 Task: Search one way flight ticket for 1 adult, 1 child, 1 infant in seat in premium economy from Rochester: Rochester International Airport to Gillette: Gillette Campbell County Airport on 5-1-2023. Choice of flights is Sun country airlines. Number of bags: 2 carry on bags and 4 checked bags. Price is upto 105000. Outbound departure time preference is 22:15.
Action: Mouse moved to (246, 341)
Screenshot: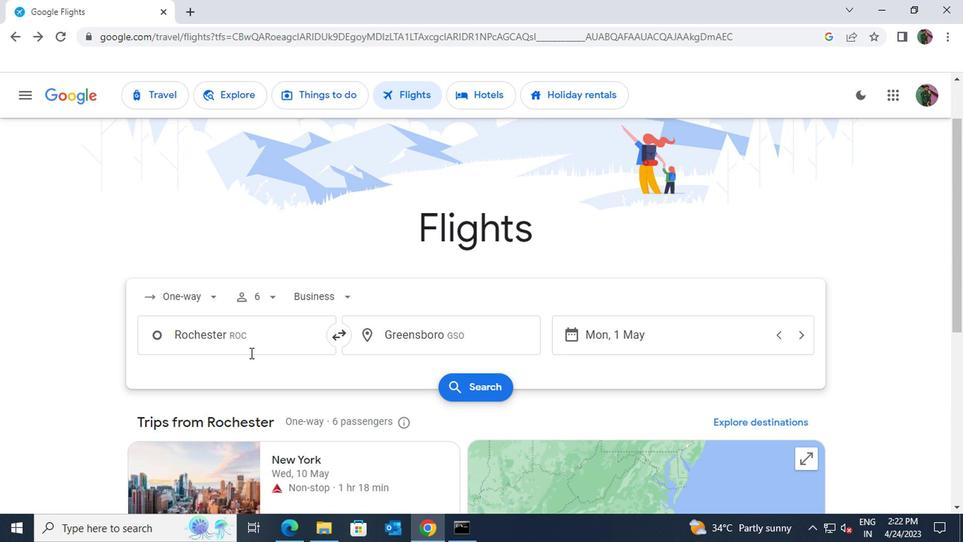 
Action: Mouse pressed left at (246, 341)
Screenshot: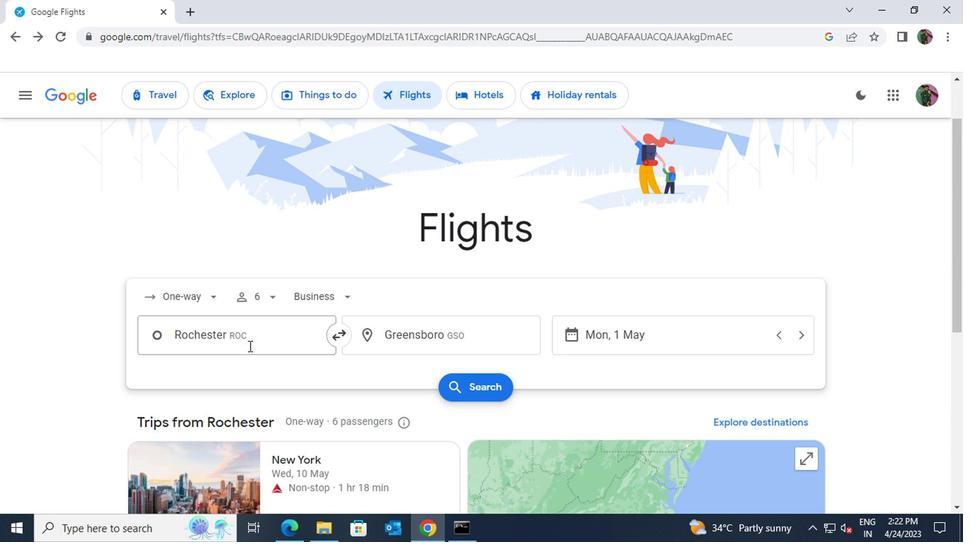 
Action: Key pressed rochester
Screenshot: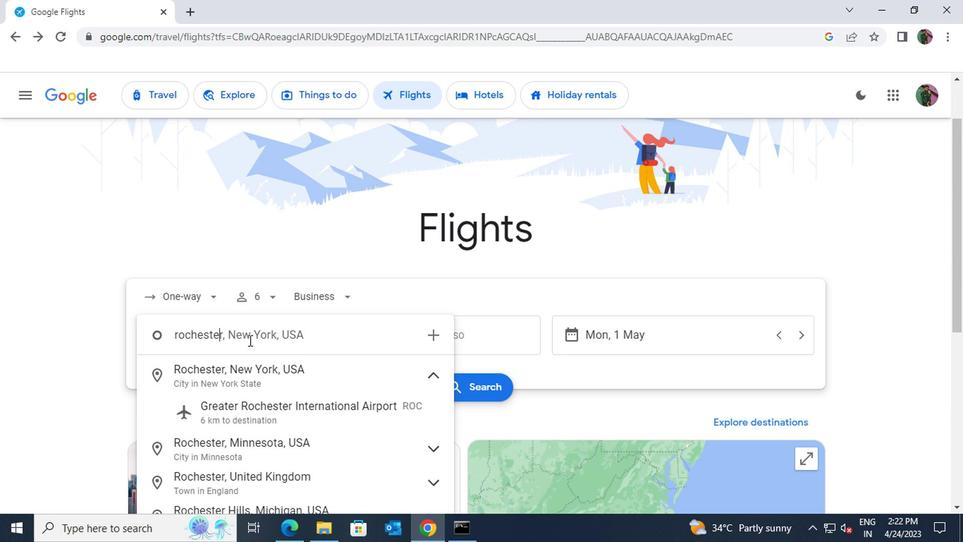 
Action: Mouse moved to (285, 411)
Screenshot: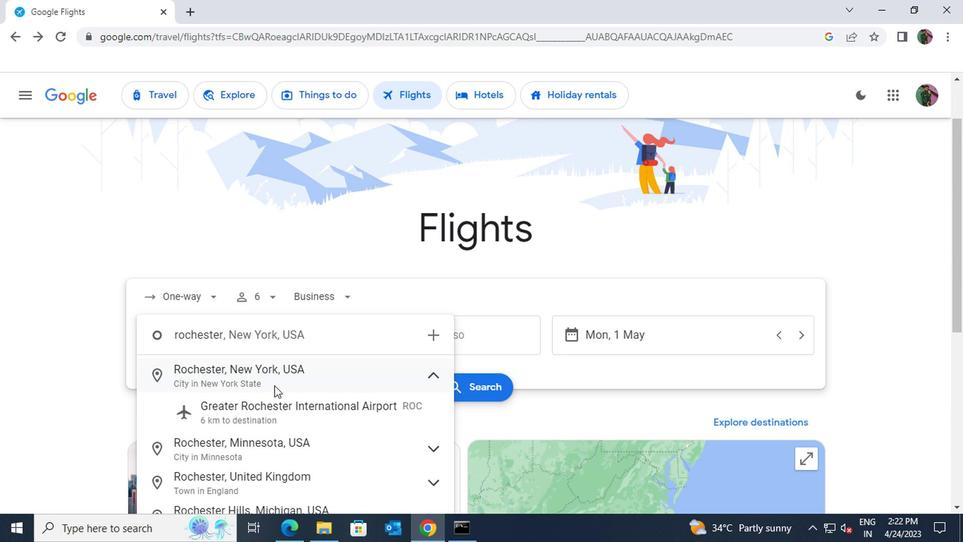 
Action: Mouse pressed left at (285, 411)
Screenshot: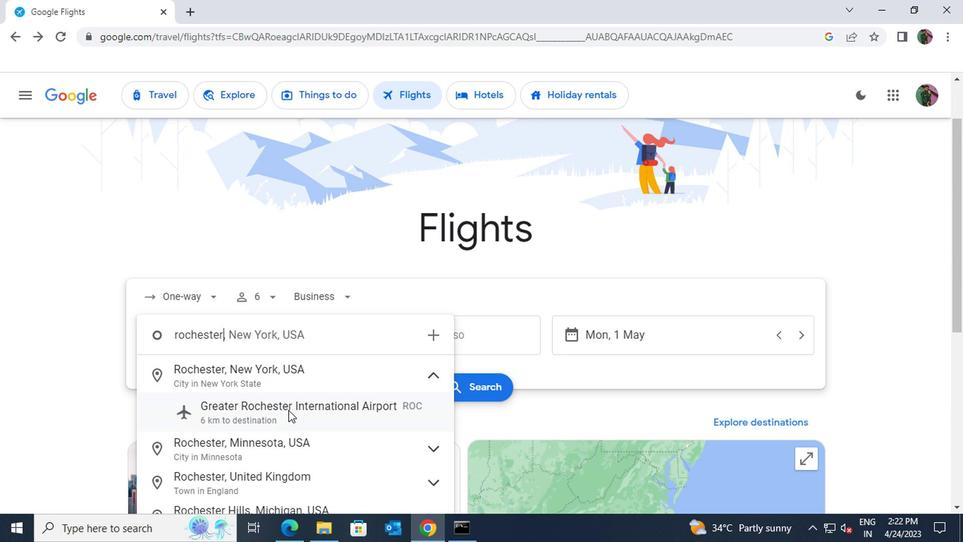 
Action: Mouse moved to (434, 337)
Screenshot: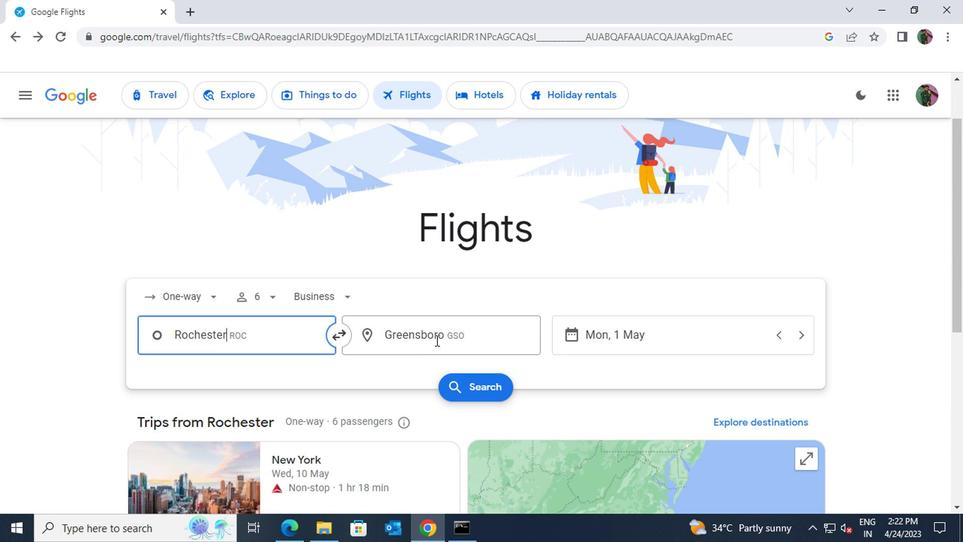 
Action: Mouse pressed left at (434, 337)
Screenshot: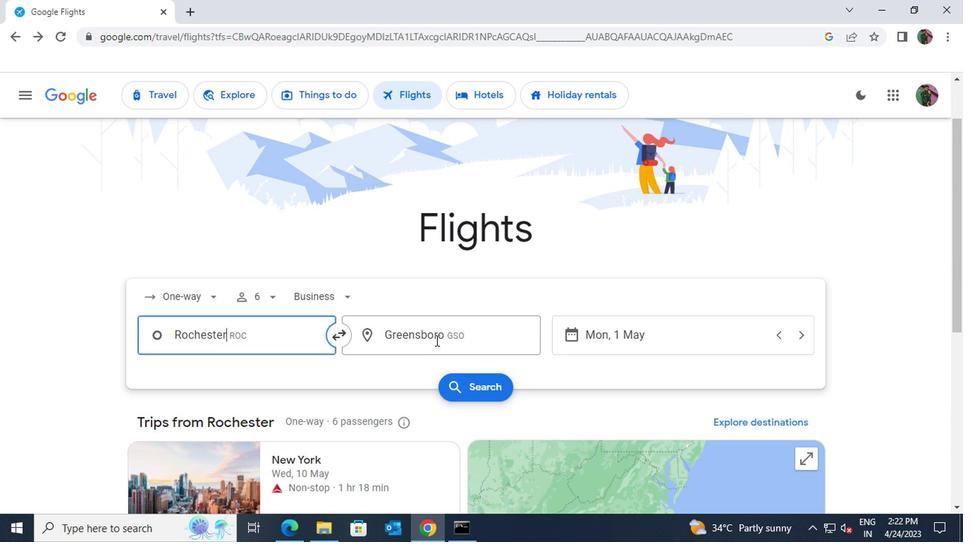 
Action: Mouse moved to (435, 335)
Screenshot: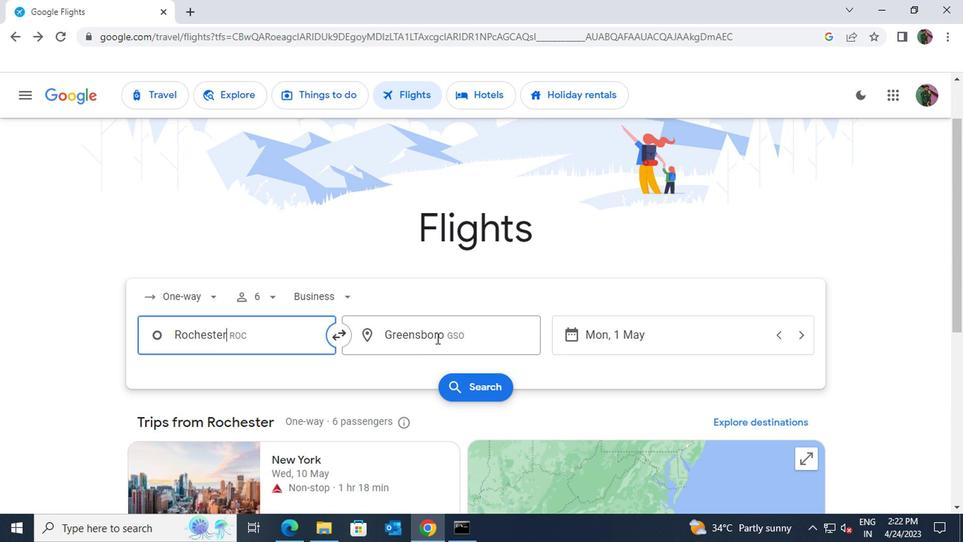 
Action: Key pressed gillette
Screenshot: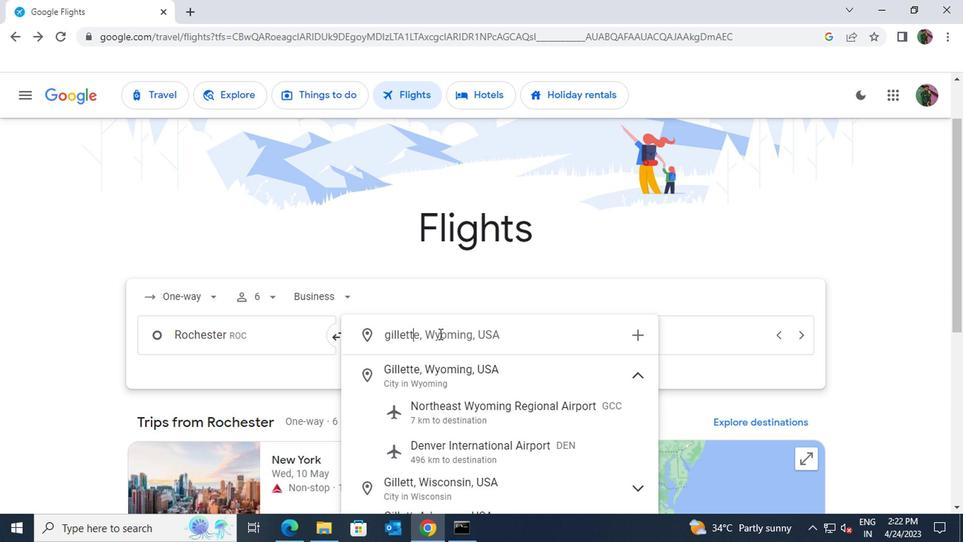 
Action: Mouse moved to (497, 409)
Screenshot: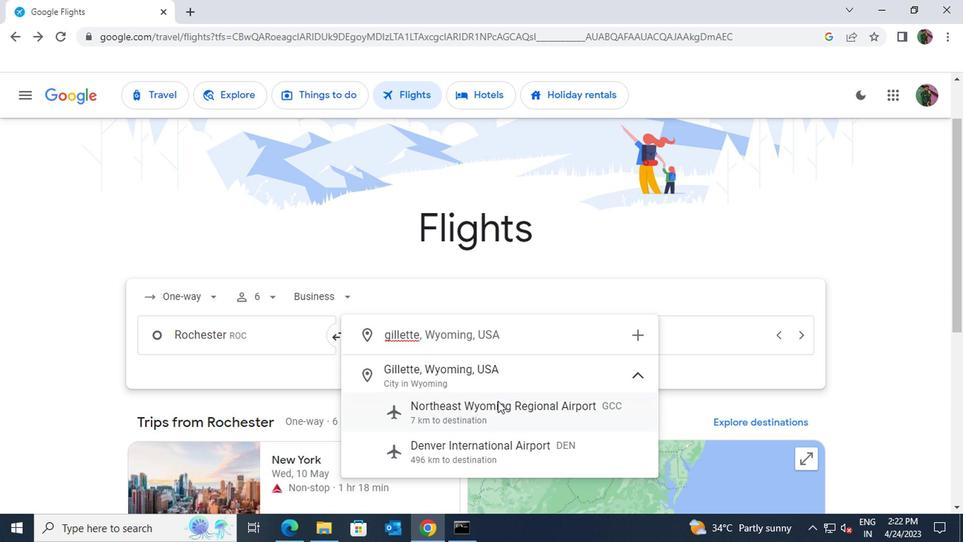 
Action: Mouse pressed left at (497, 409)
Screenshot: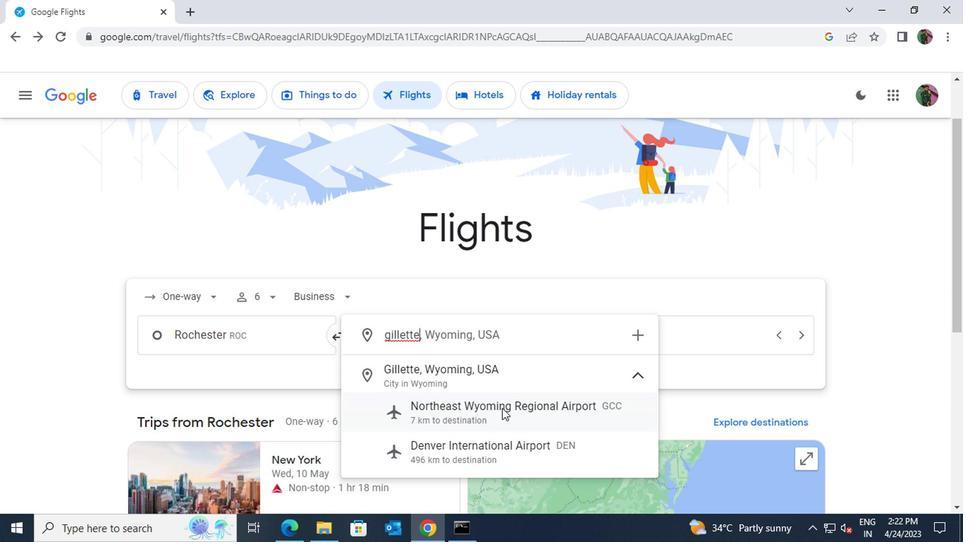 
Action: Mouse moved to (270, 299)
Screenshot: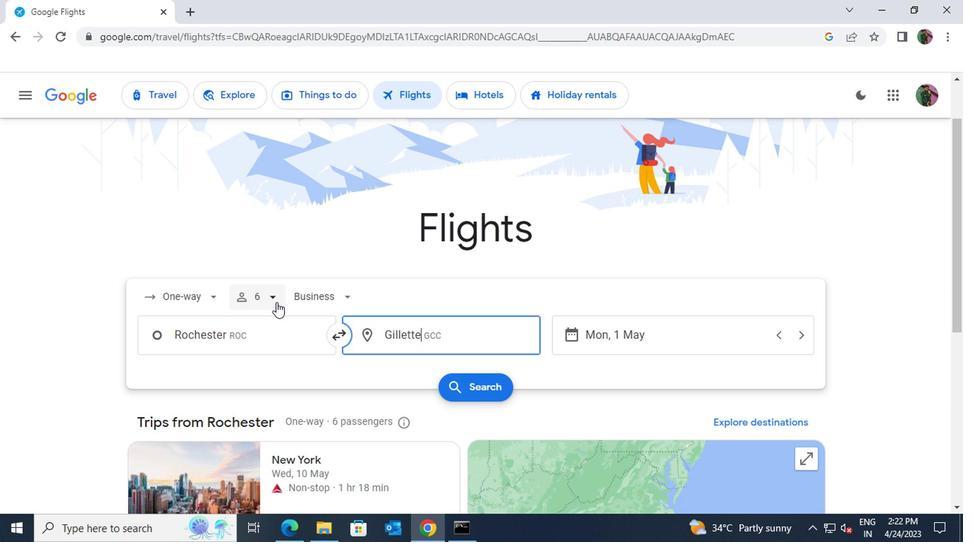 
Action: Mouse pressed left at (270, 299)
Screenshot: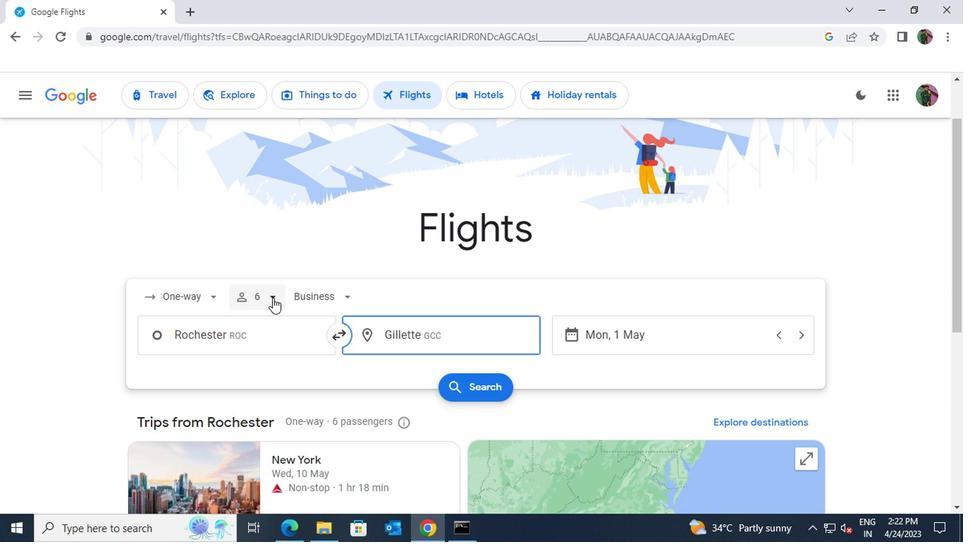 
Action: Mouse moved to (326, 333)
Screenshot: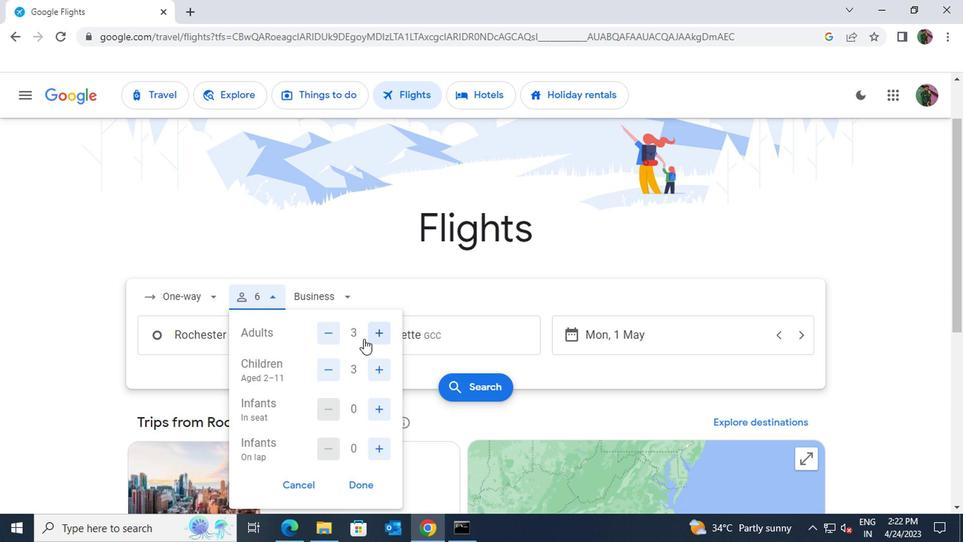 
Action: Mouse pressed left at (326, 333)
Screenshot: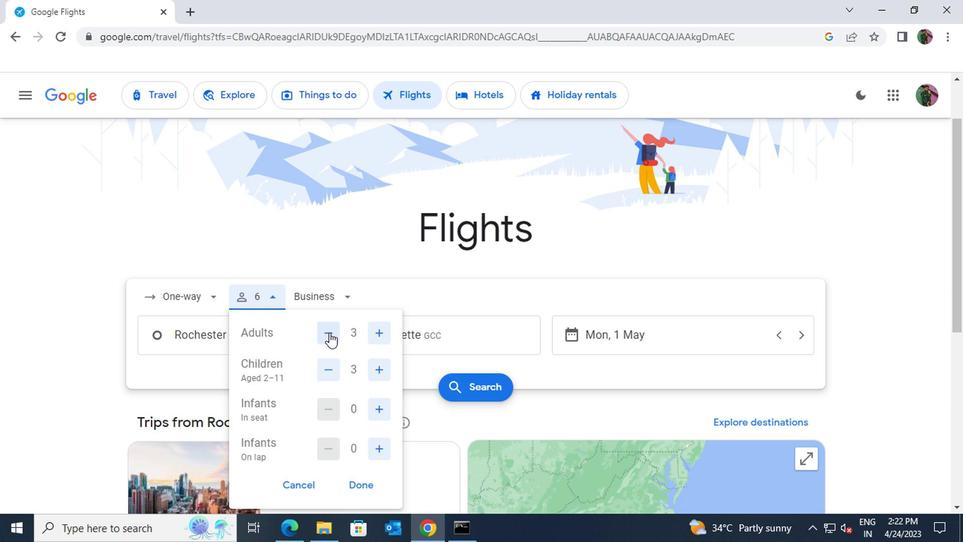 
Action: Mouse pressed left at (326, 333)
Screenshot: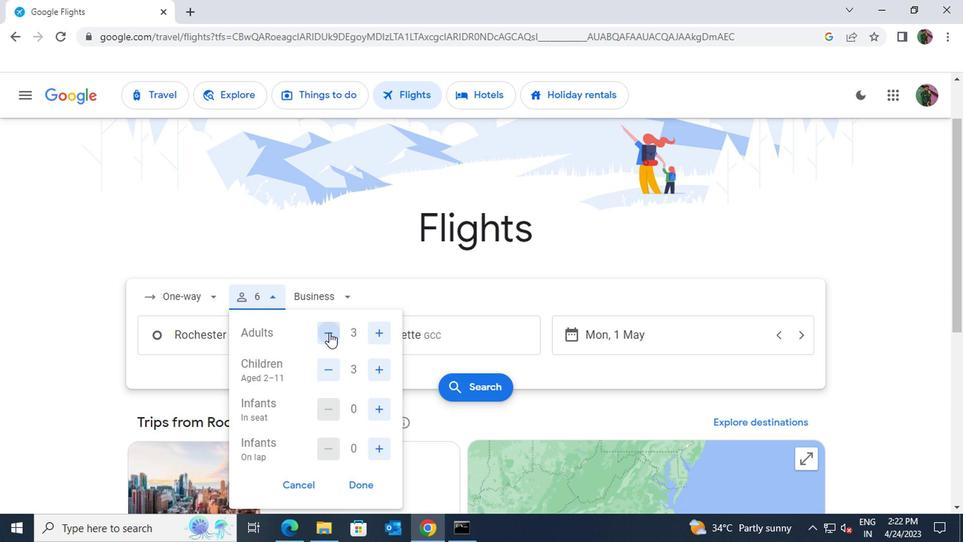 
Action: Mouse moved to (331, 372)
Screenshot: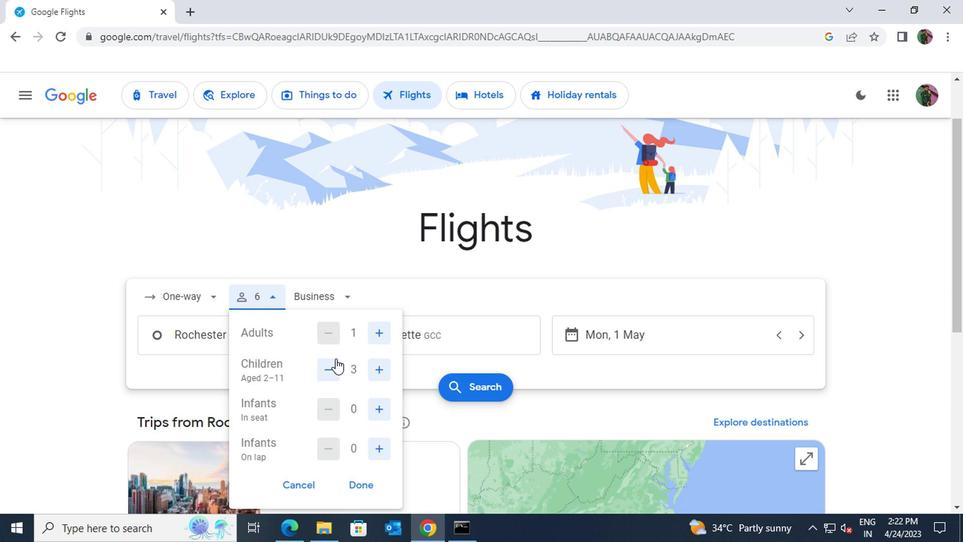 
Action: Mouse pressed left at (331, 372)
Screenshot: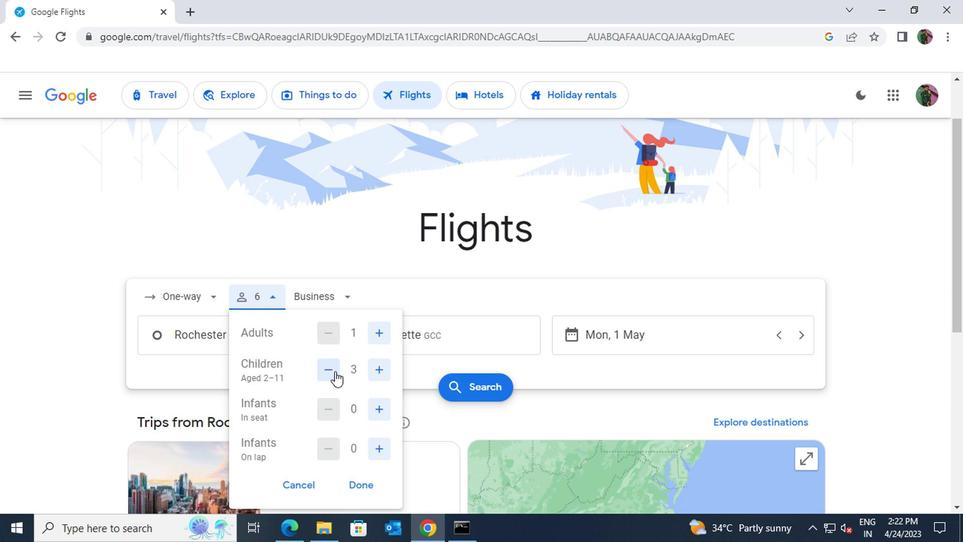 
Action: Mouse pressed left at (331, 372)
Screenshot: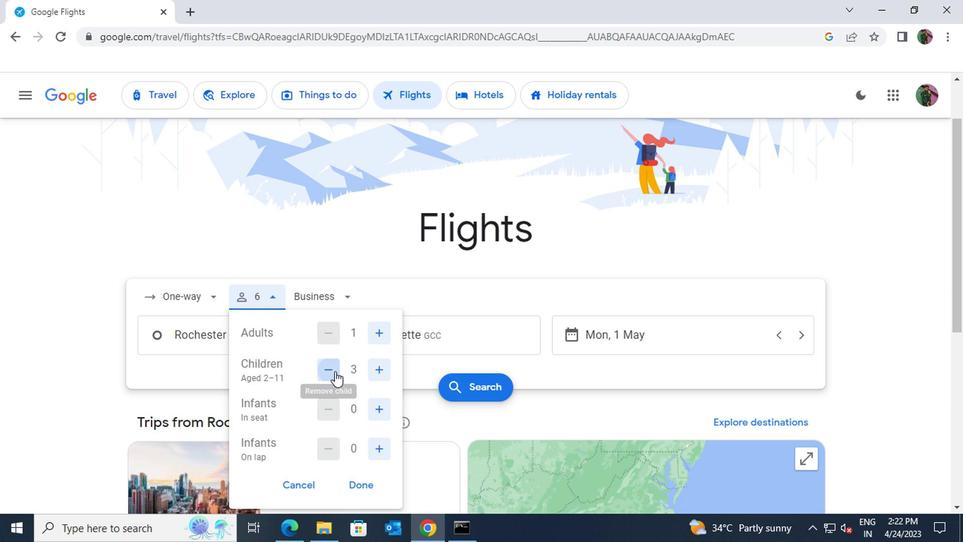 
Action: Mouse moved to (375, 413)
Screenshot: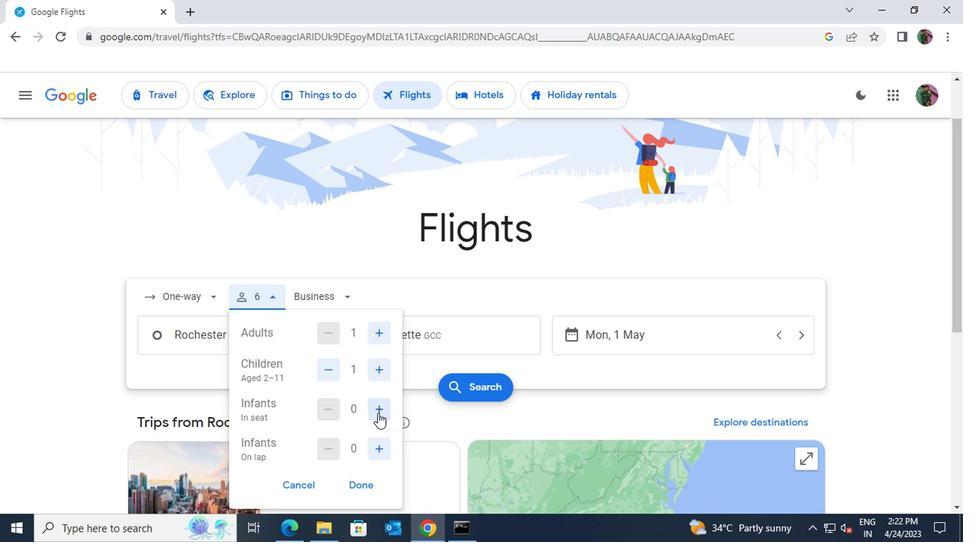 
Action: Mouse pressed left at (375, 413)
Screenshot: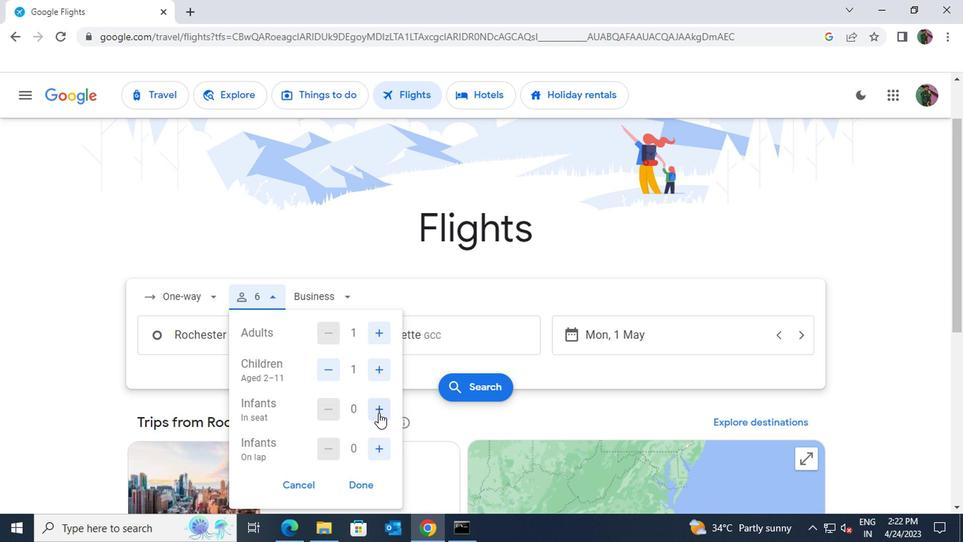 
Action: Mouse moved to (364, 481)
Screenshot: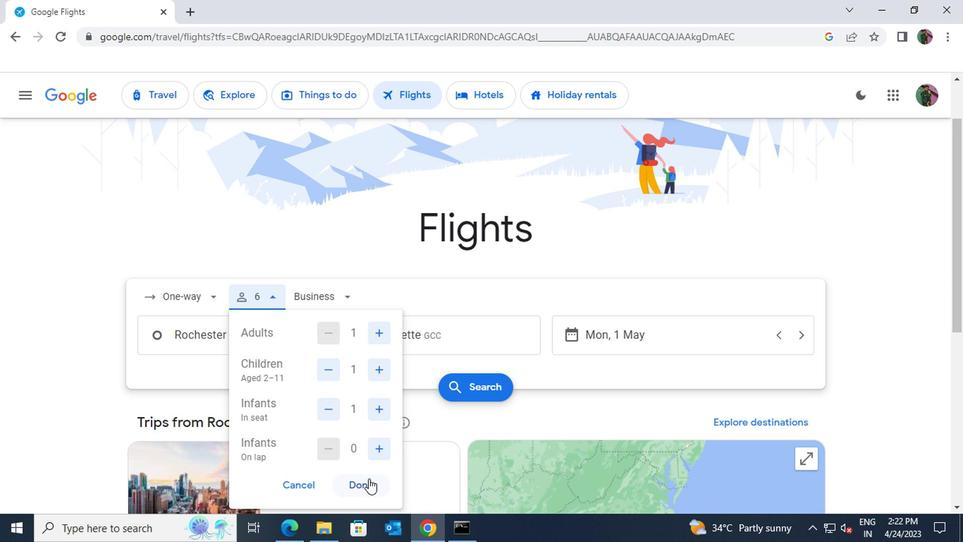 
Action: Mouse pressed left at (364, 481)
Screenshot: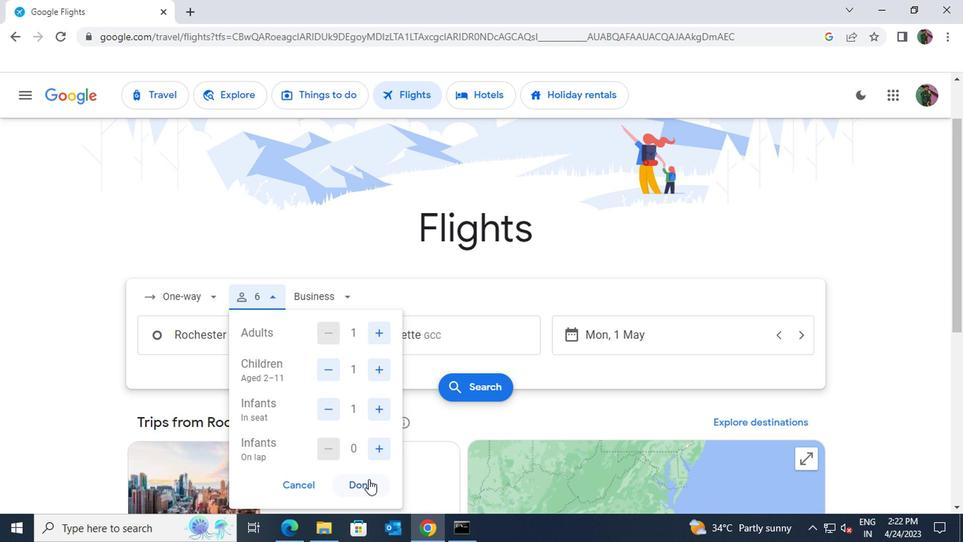 
Action: Mouse moved to (210, 301)
Screenshot: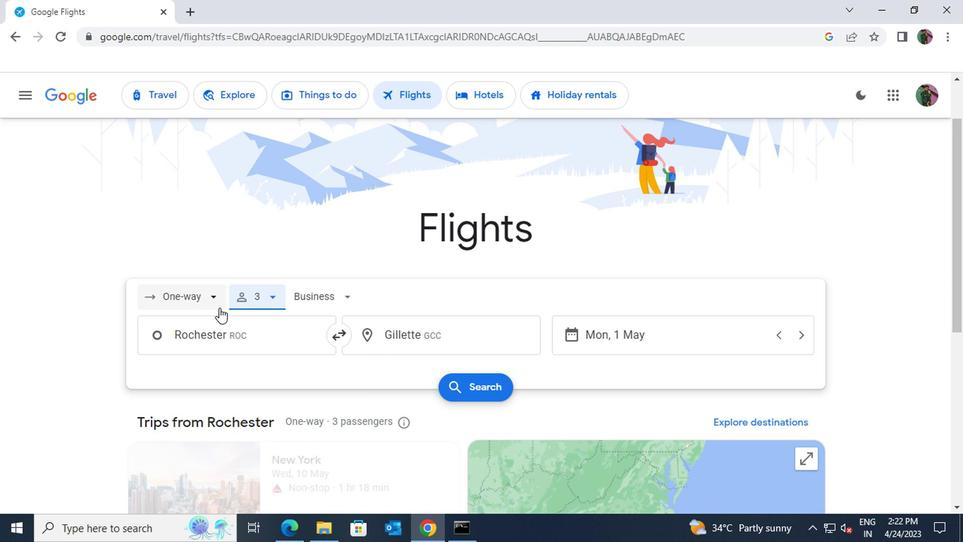 
Action: Mouse pressed left at (210, 301)
Screenshot: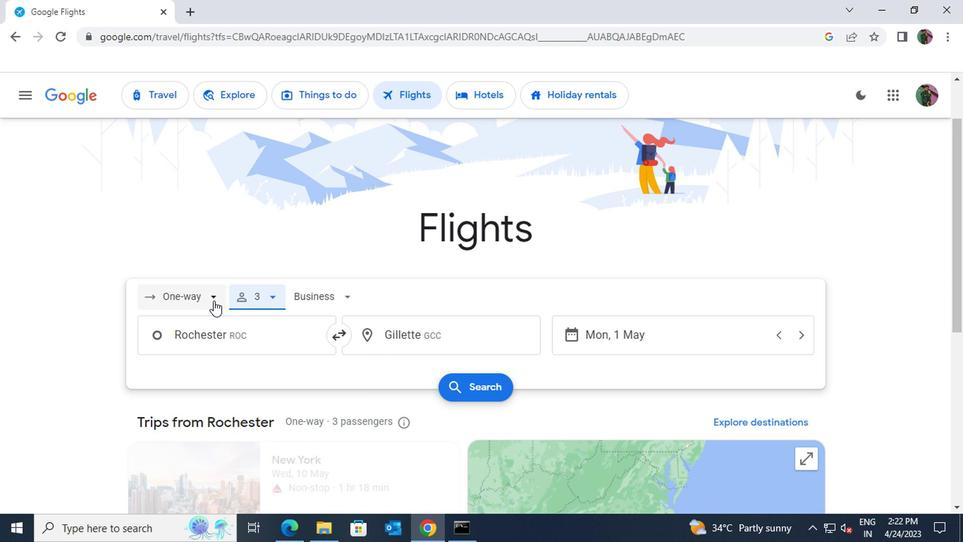 
Action: Mouse moved to (202, 371)
Screenshot: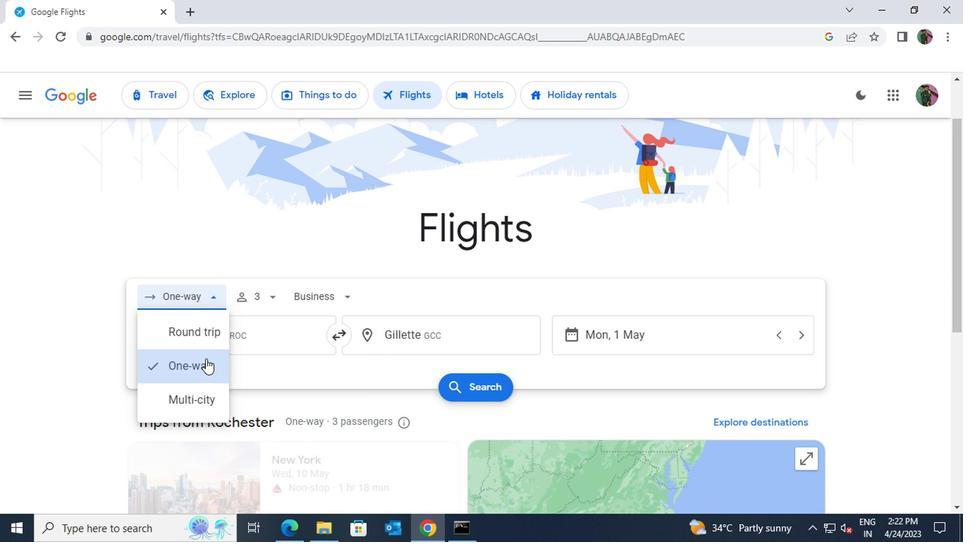
Action: Mouse pressed left at (202, 371)
Screenshot: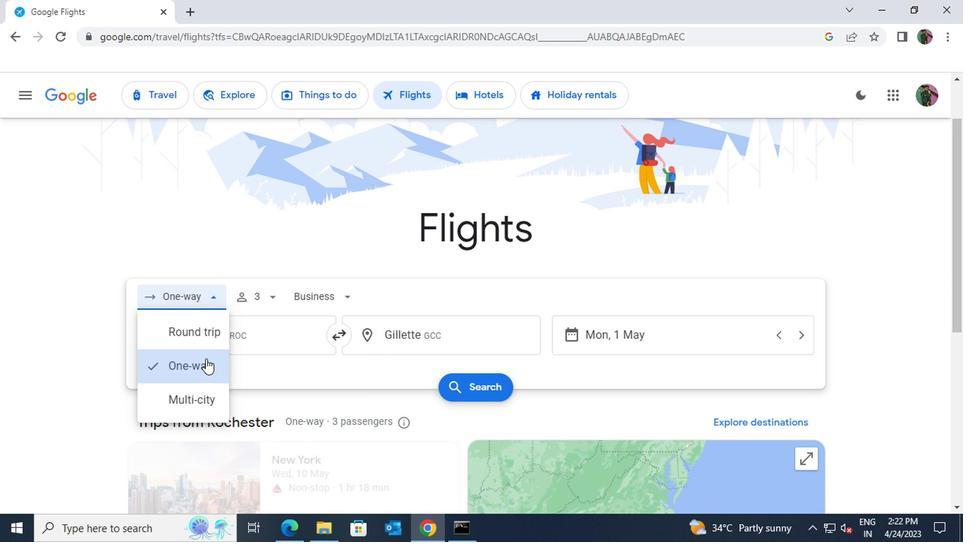 
Action: Mouse moved to (342, 297)
Screenshot: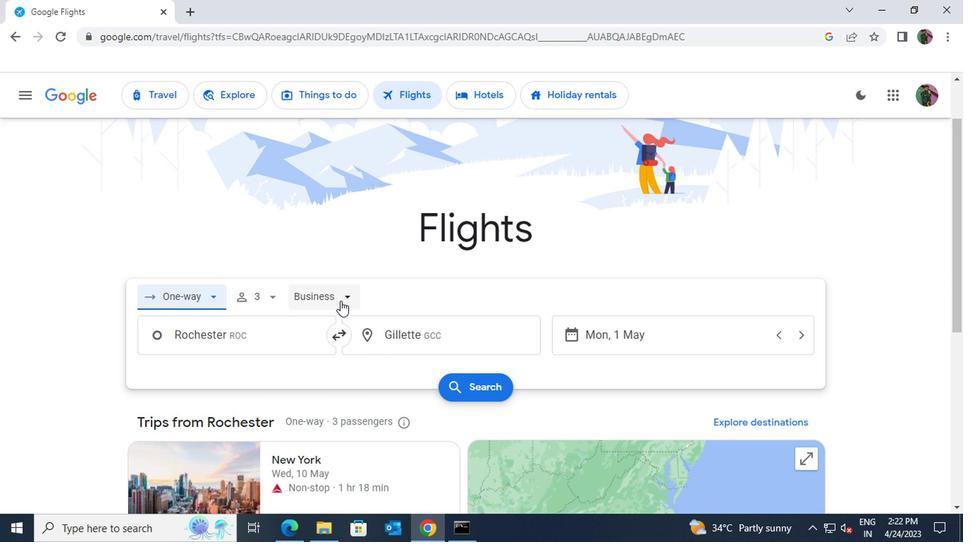 
Action: Mouse pressed left at (342, 297)
Screenshot: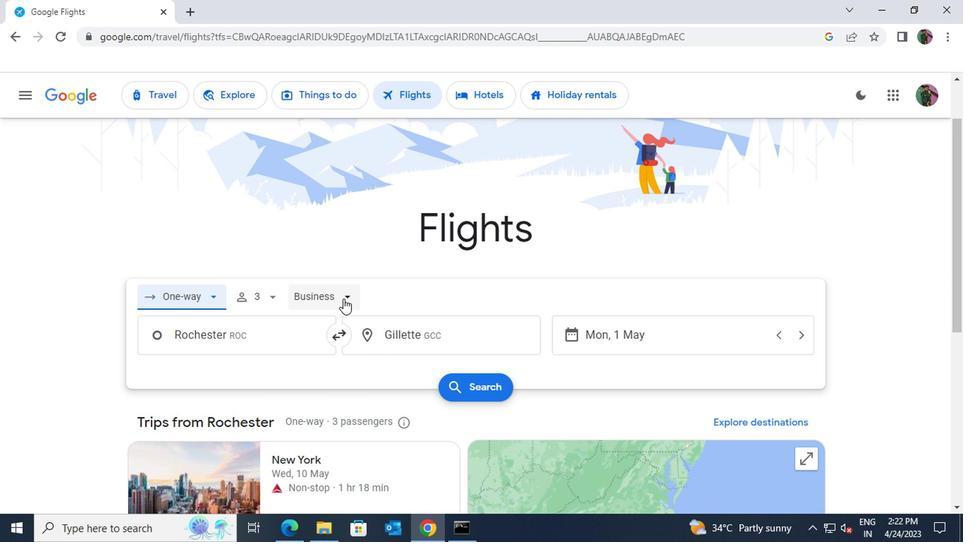 
Action: Mouse moved to (344, 363)
Screenshot: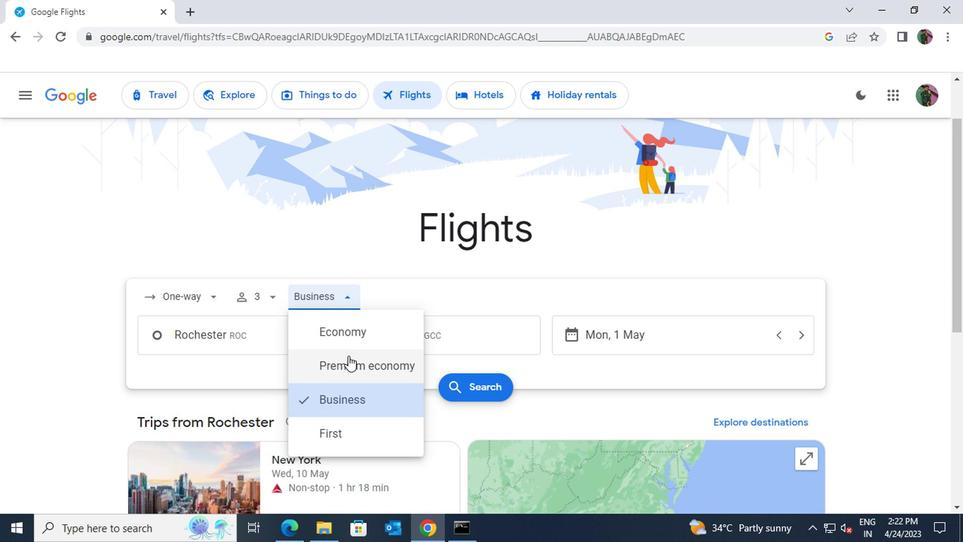 
Action: Mouse pressed left at (344, 363)
Screenshot: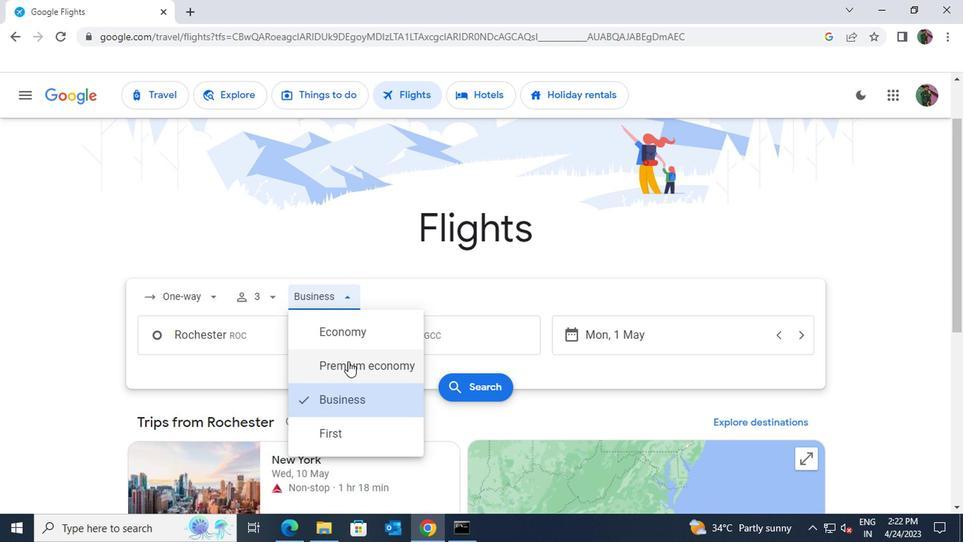 
Action: Mouse moved to (559, 336)
Screenshot: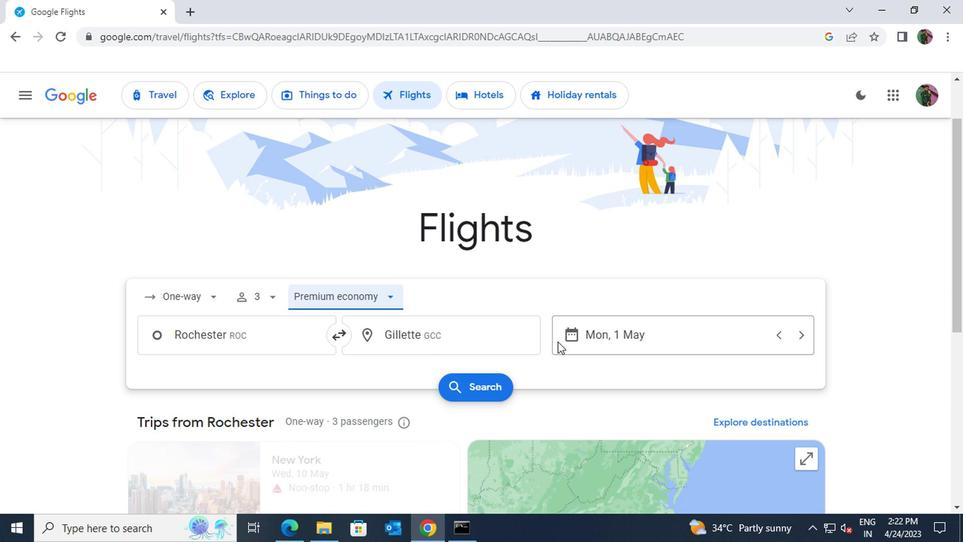 
Action: Mouse pressed left at (559, 336)
Screenshot: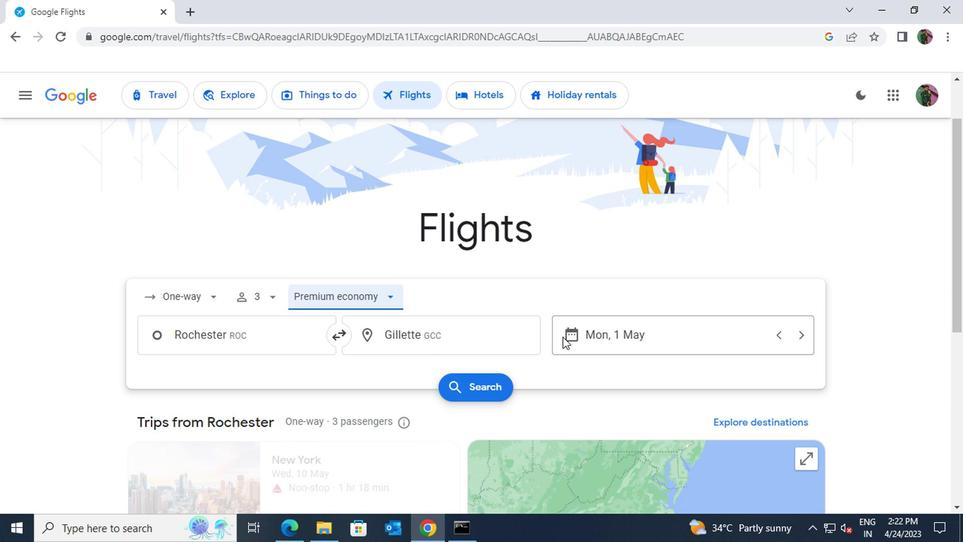 
Action: Mouse moved to (608, 252)
Screenshot: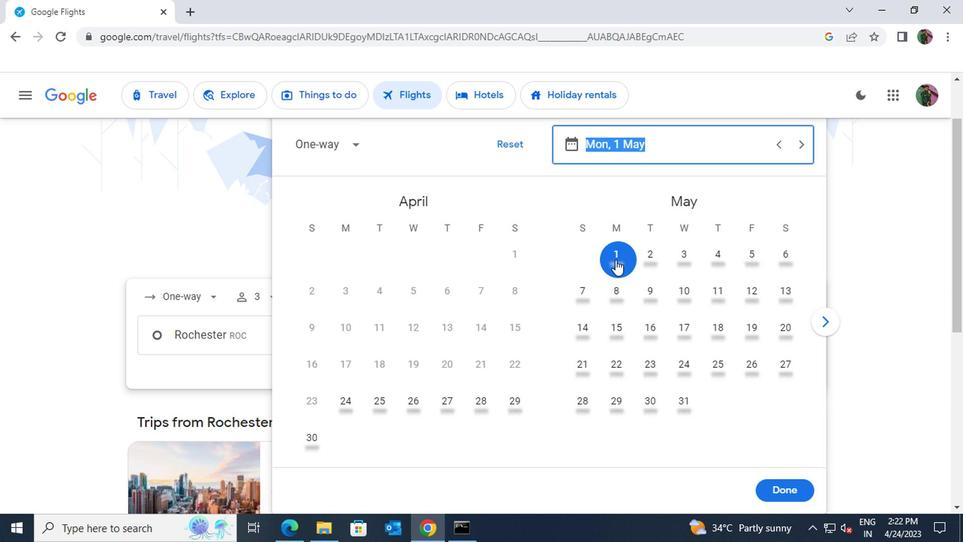 
Action: Mouse pressed left at (608, 252)
Screenshot: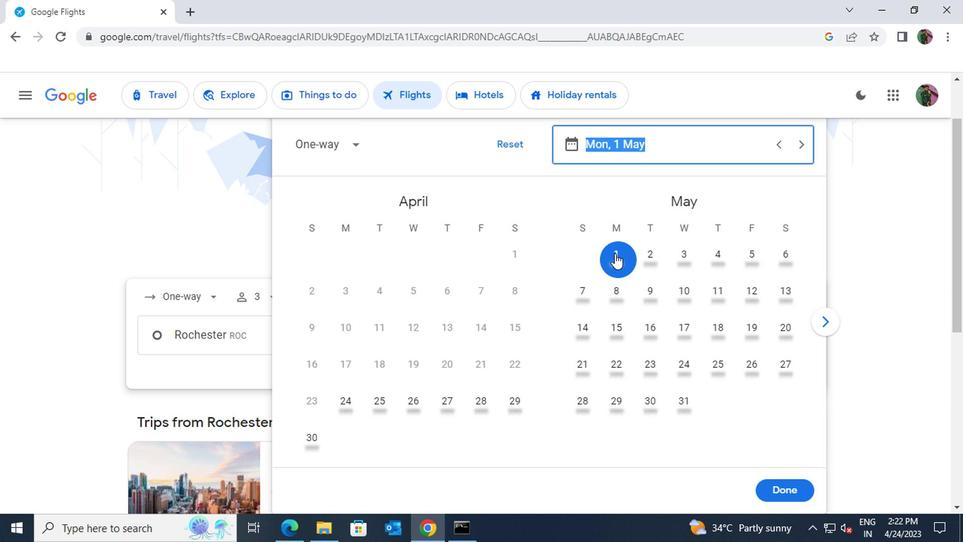 
Action: Mouse moved to (770, 490)
Screenshot: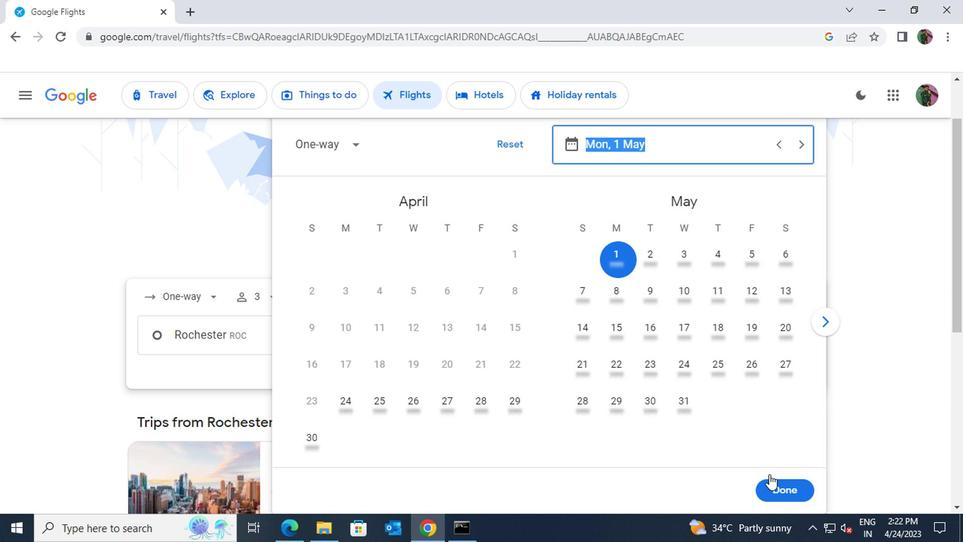 
Action: Mouse pressed left at (770, 490)
Screenshot: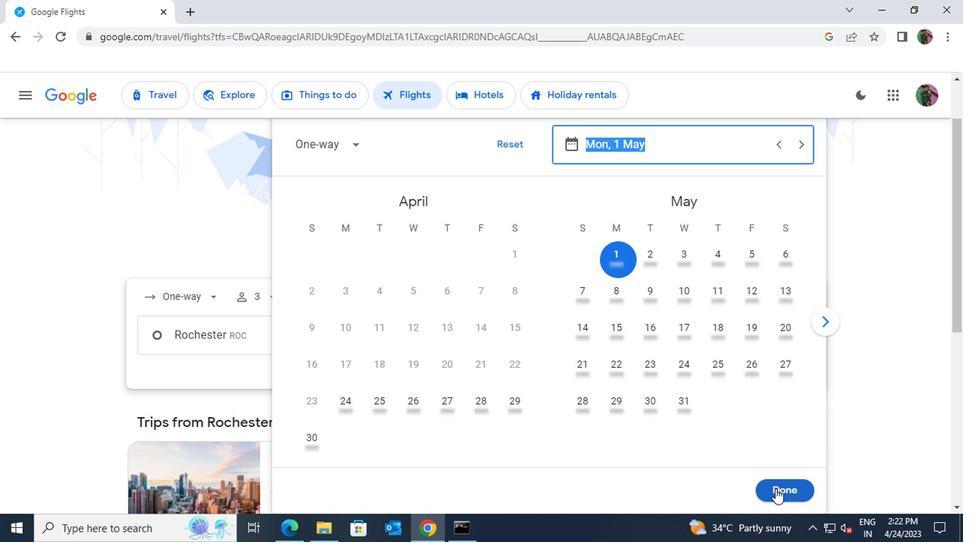 
Action: Mouse moved to (451, 392)
Screenshot: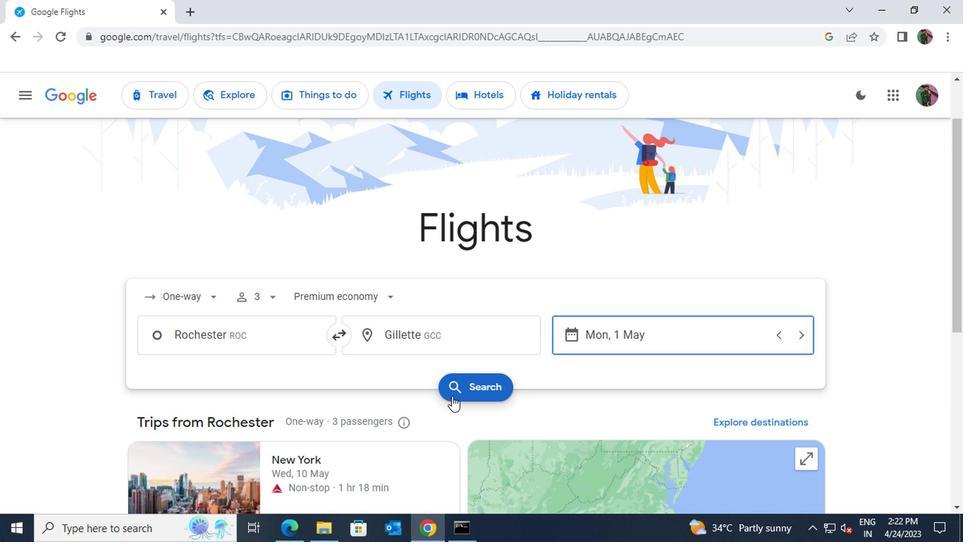 
Action: Mouse pressed left at (451, 392)
Screenshot: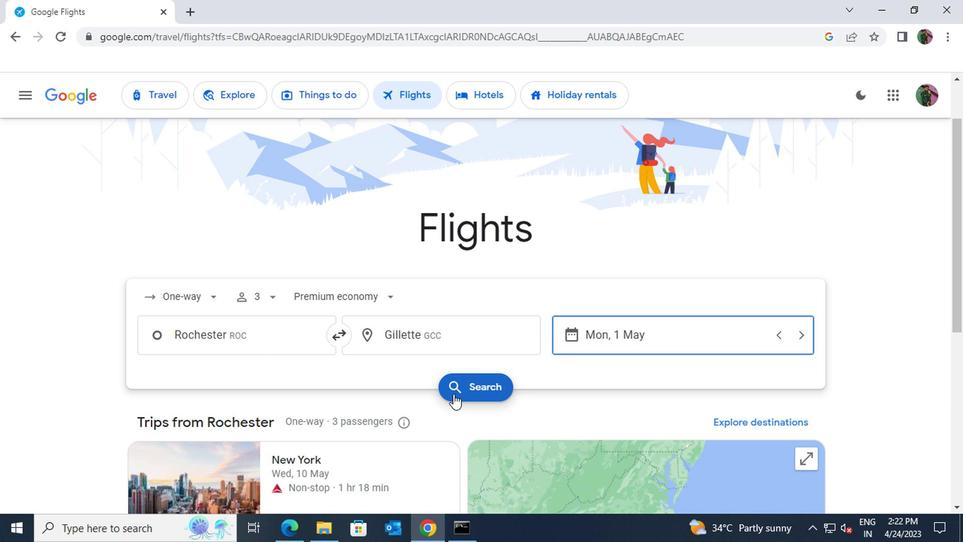 
Action: Mouse moved to (148, 223)
Screenshot: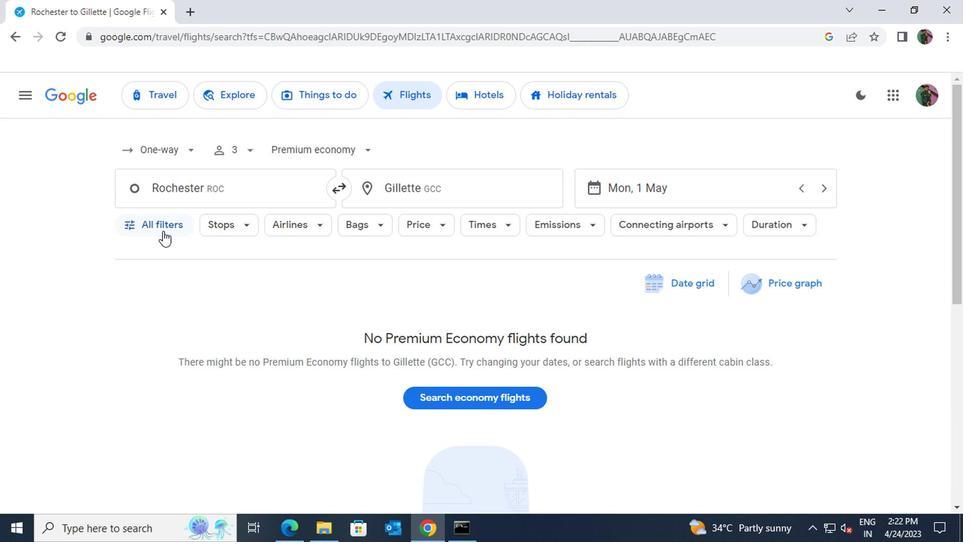 
Action: Mouse pressed left at (148, 223)
Screenshot: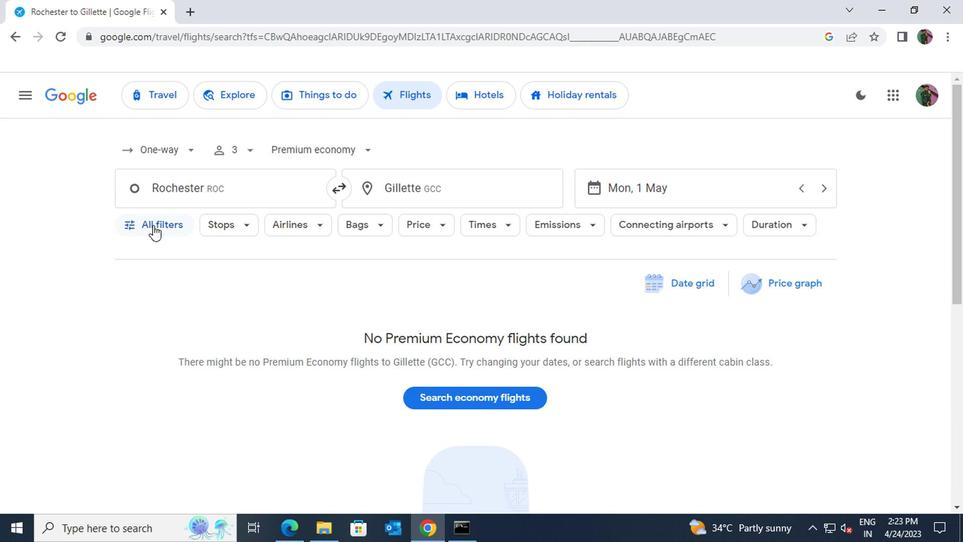 
Action: Mouse moved to (208, 375)
Screenshot: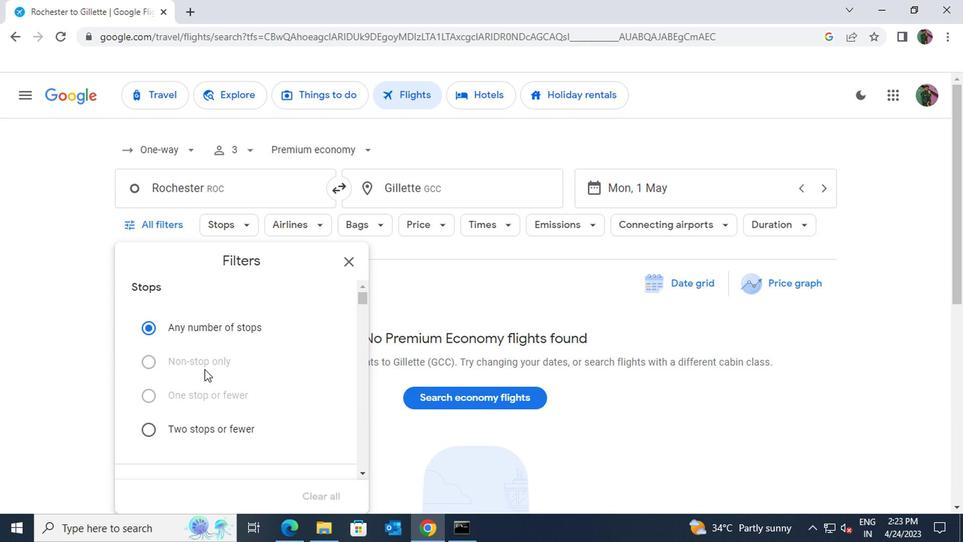 
Action: Mouse scrolled (208, 375) with delta (0, 0)
Screenshot: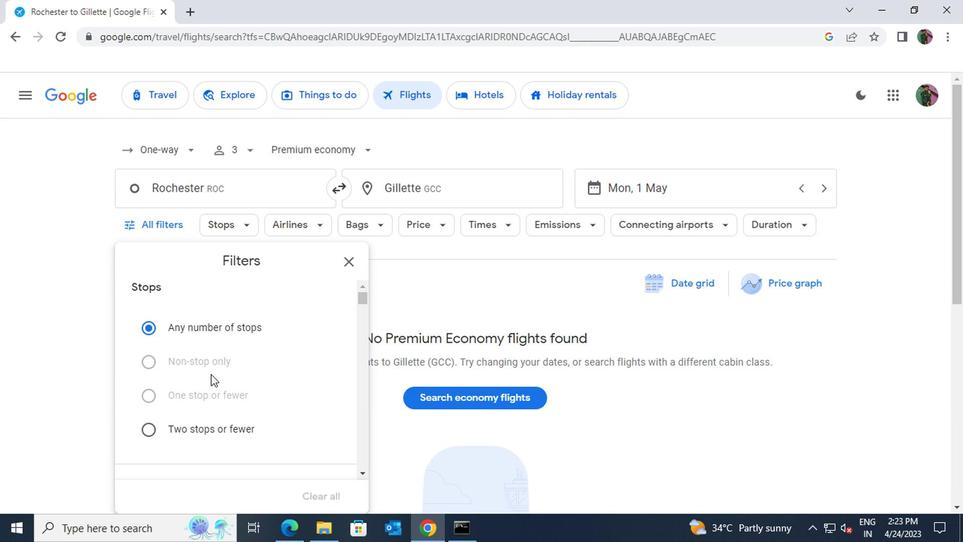 
Action: Mouse scrolled (208, 375) with delta (0, 0)
Screenshot: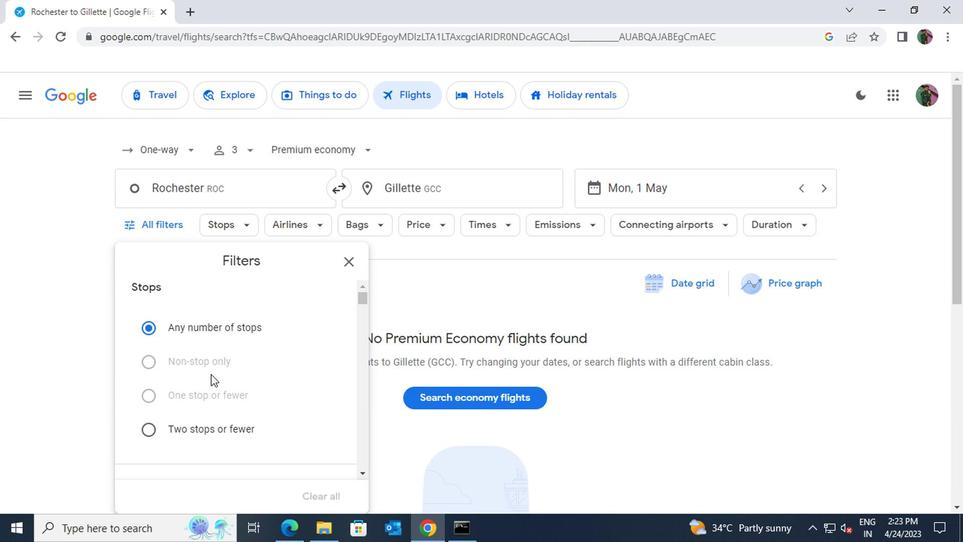 
Action: Mouse moved to (209, 375)
Screenshot: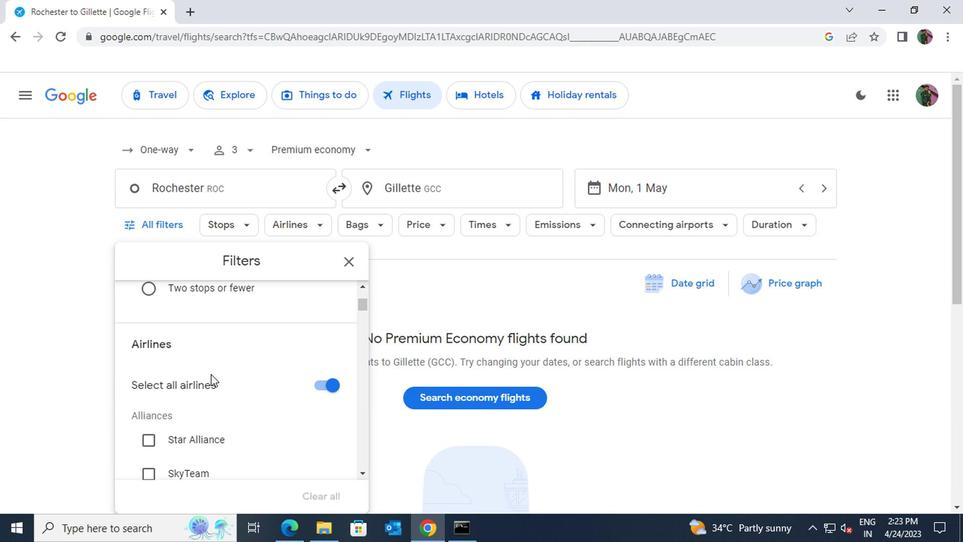 
Action: Mouse scrolled (209, 374) with delta (0, -1)
Screenshot: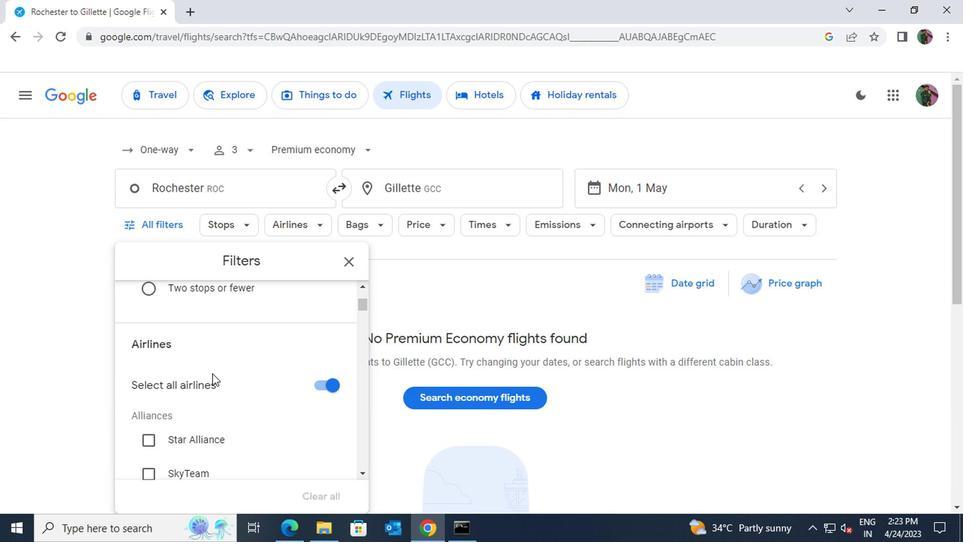 
Action: Mouse scrolled (209, 374) with delta (0, -1)
Screenshot: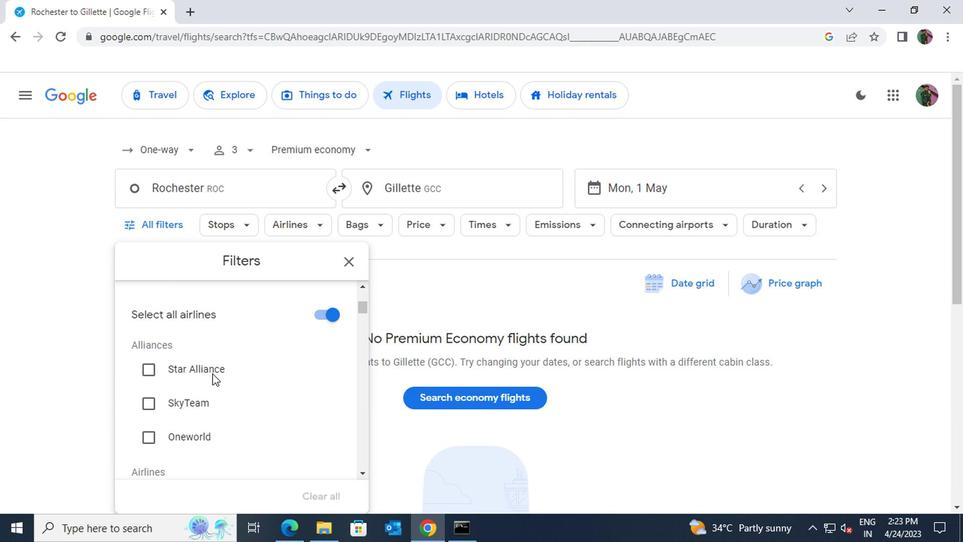 
Action: Mouse scrolled (209, 374) with delta (0, -1)
Screenshot: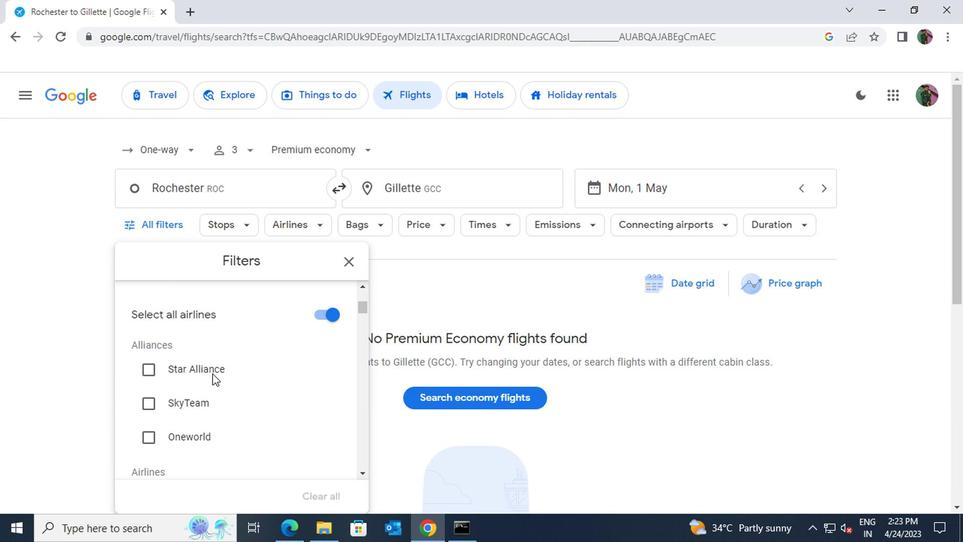 
Action: Mouse scrolled (209, 374) with delta (0, -1)
Screenshot: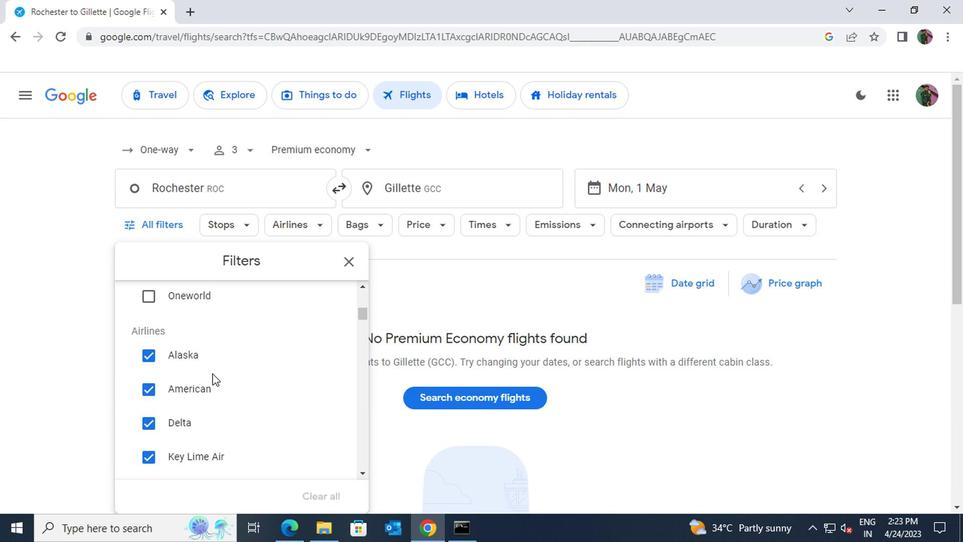 
Action: Mouse scrolled (209, 374) with delta (0, -1)
Screenshot: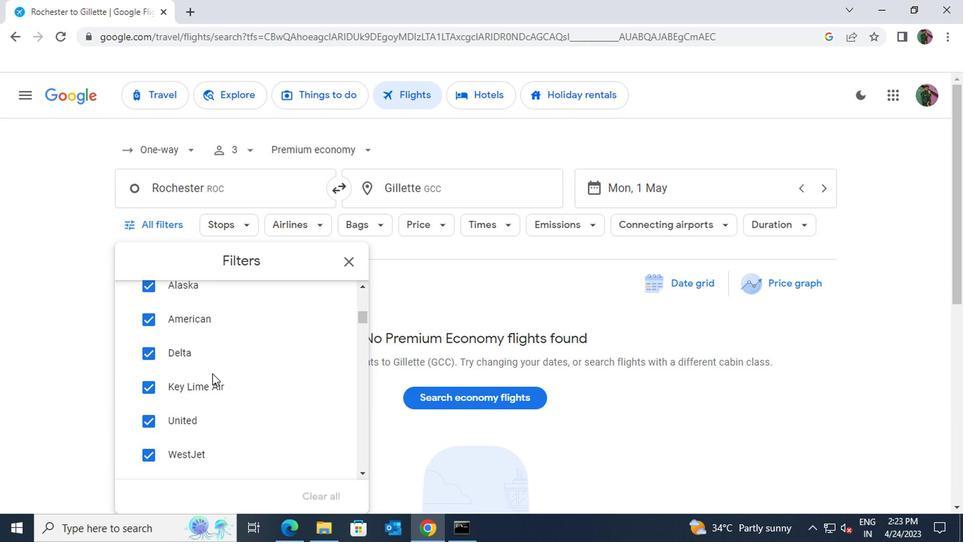 
Action: Mouse scrolled (209, 374) with delta (0, -1)
Screenshot: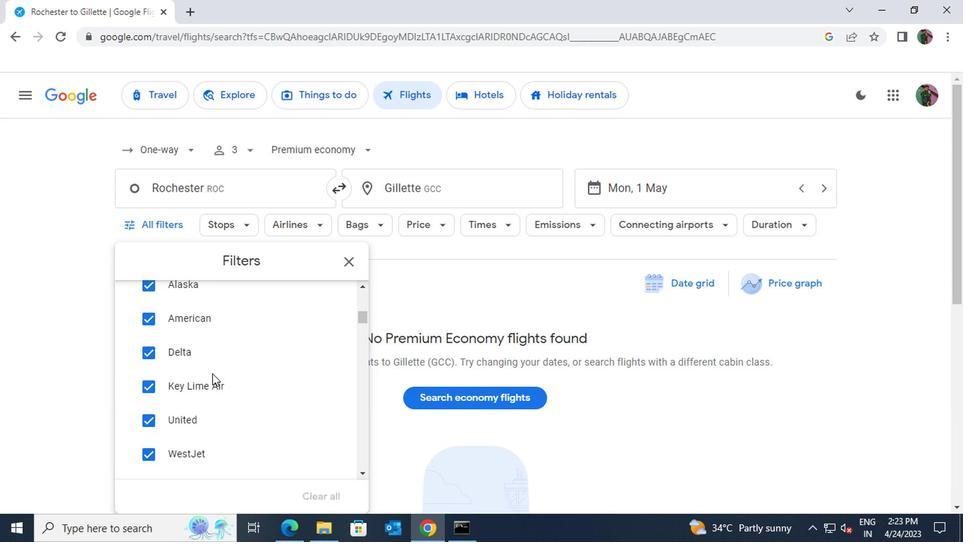 
Action: Mouse scrolled (209, 374) with delta (0, -1)
Screenshot: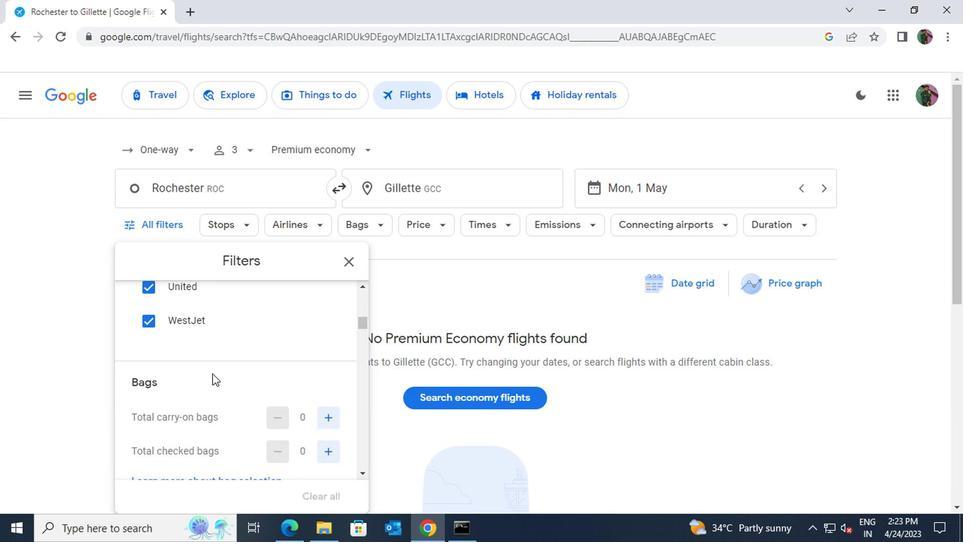 
Action: Mouse moved to (329, 345)
Screenshot: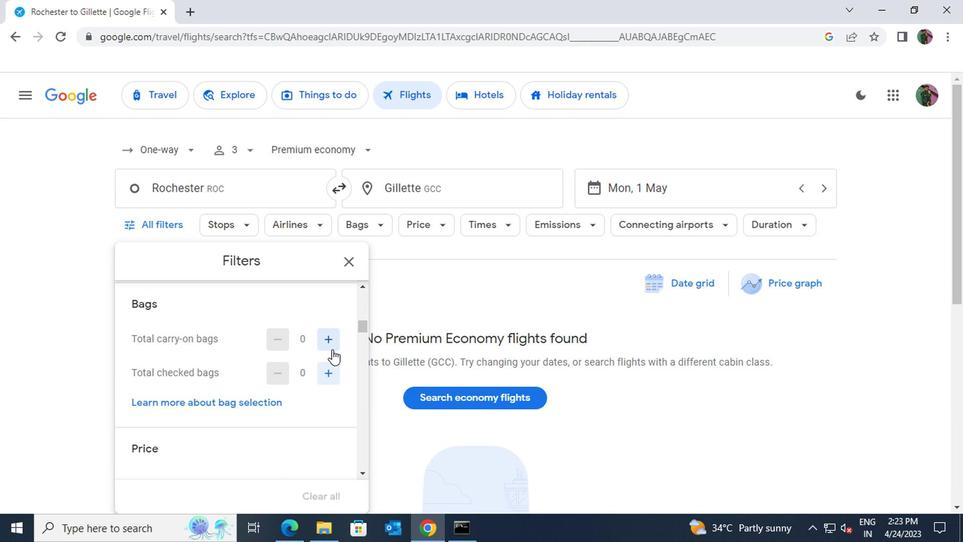 
Action: Mouse pressed left at (329, 345)
Screenshot: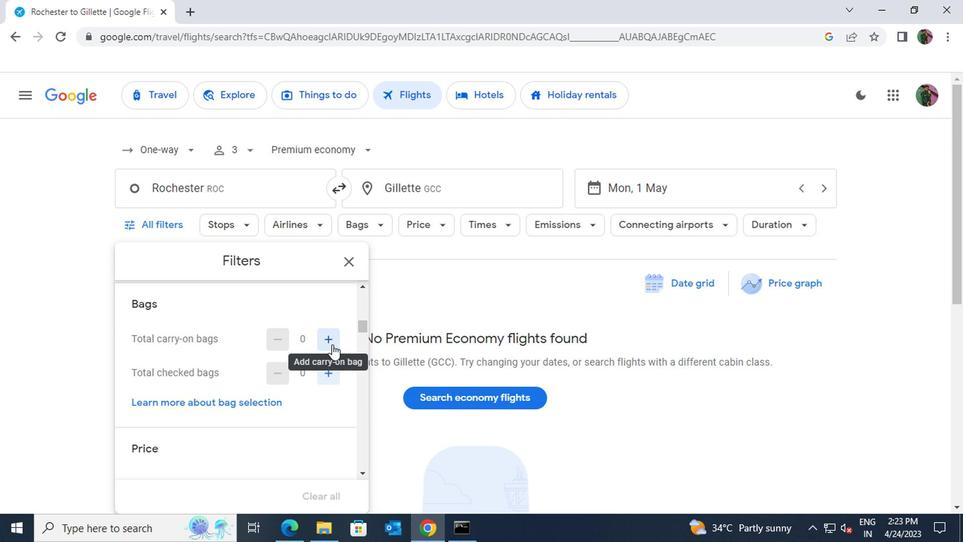 
Action: Mouse pressed left at (329, 345)
Screenshot: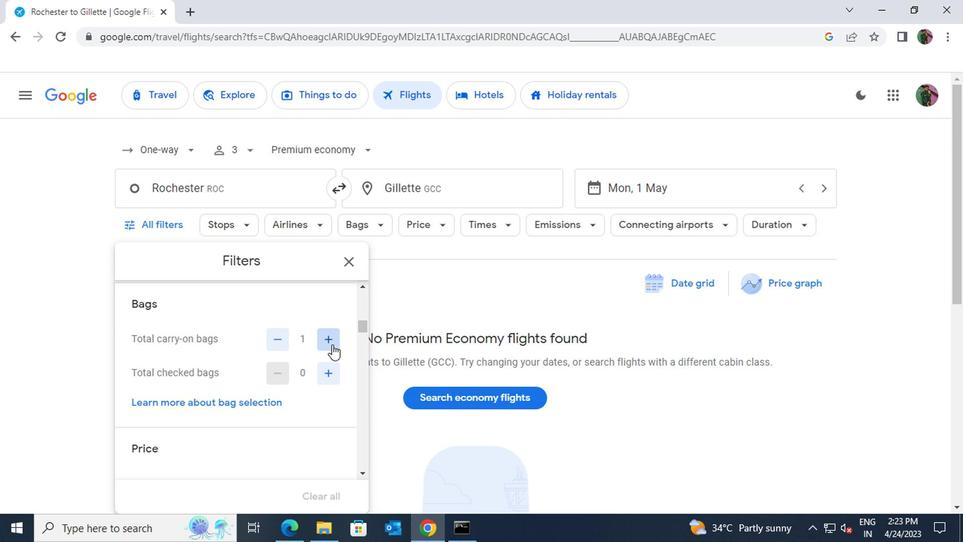 
Action: Mouse moved to (326, 371)
Screenshot: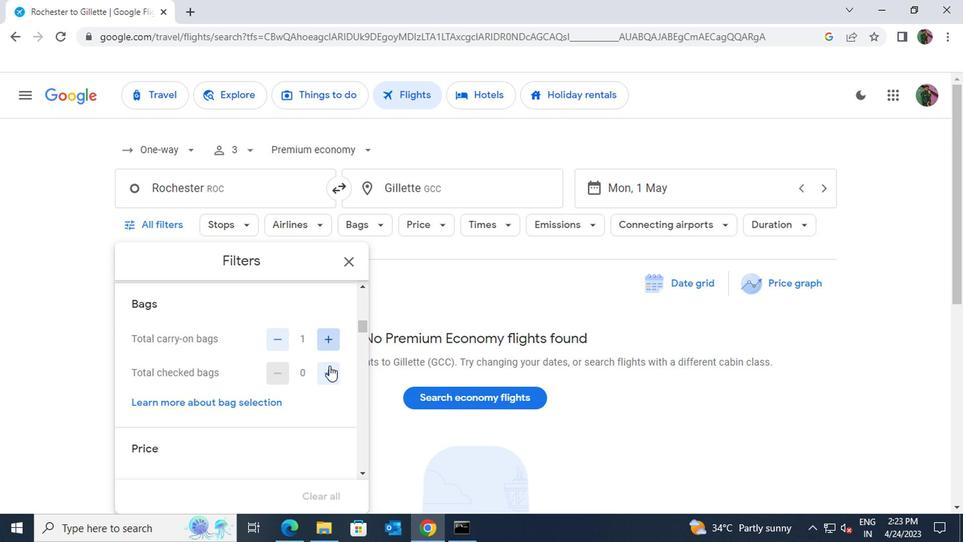 
Action: Mouse pressed left at (326, 371)
Screenshot: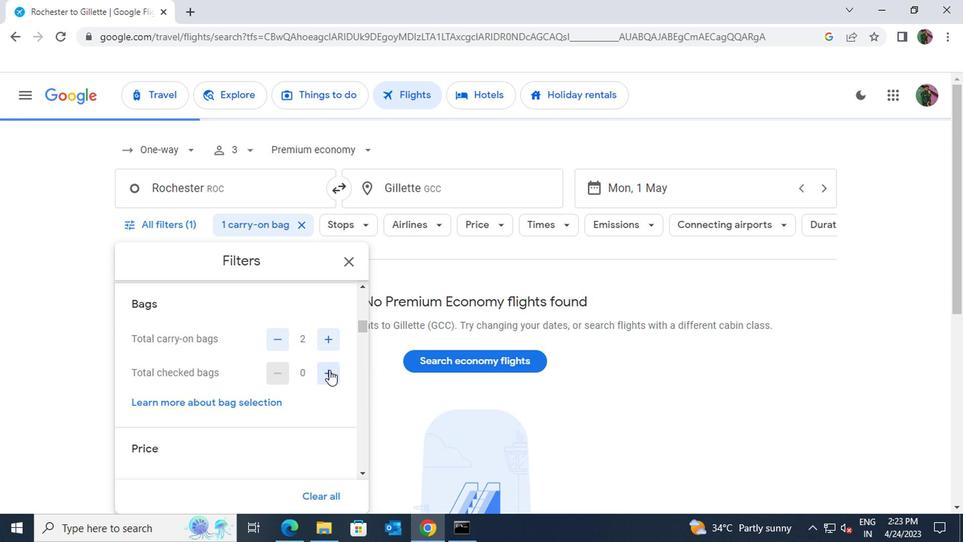 
Action: Mouse pressed left at (326, 371)
Screenshot: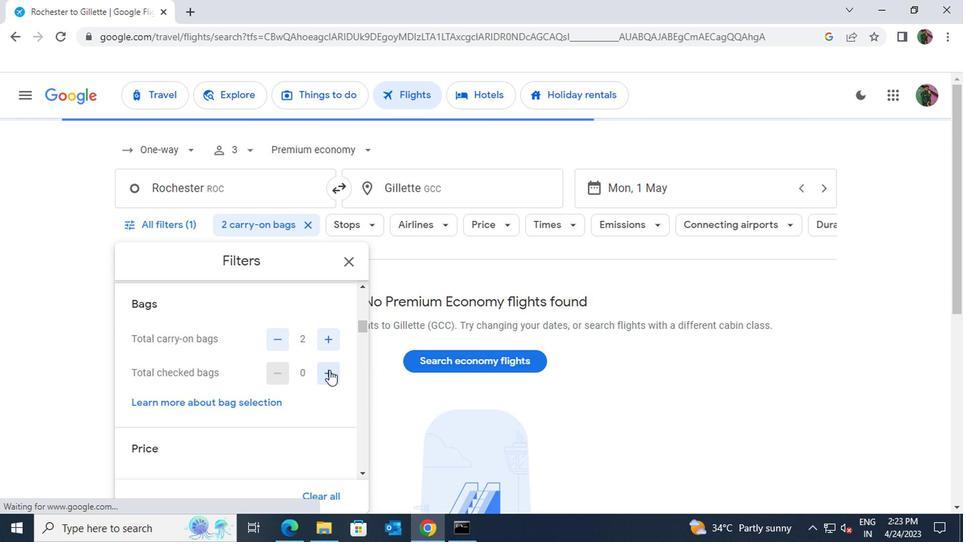 
Action: Mouse pressed left at (326, 371)
Screenshot: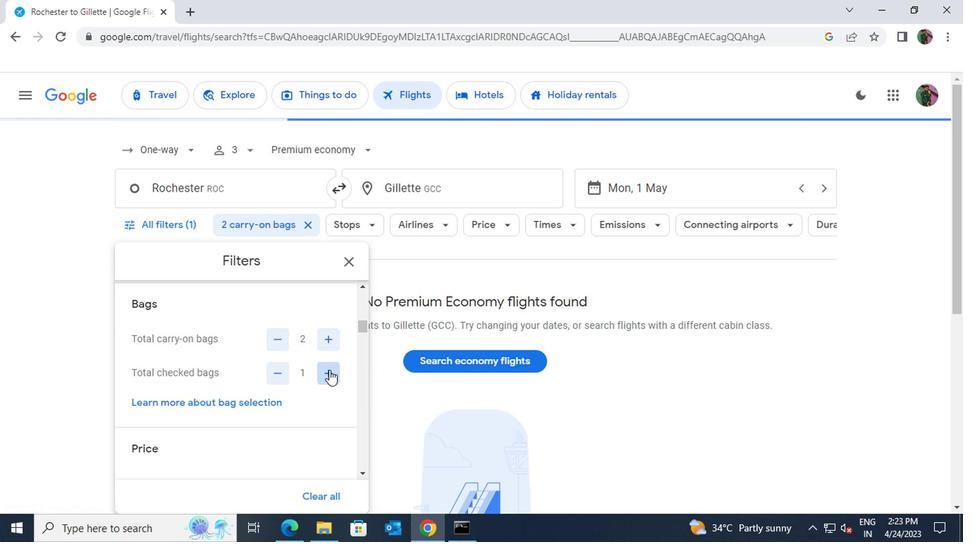 
Action: Mouse pressed left at (326, 371)
Screenshot: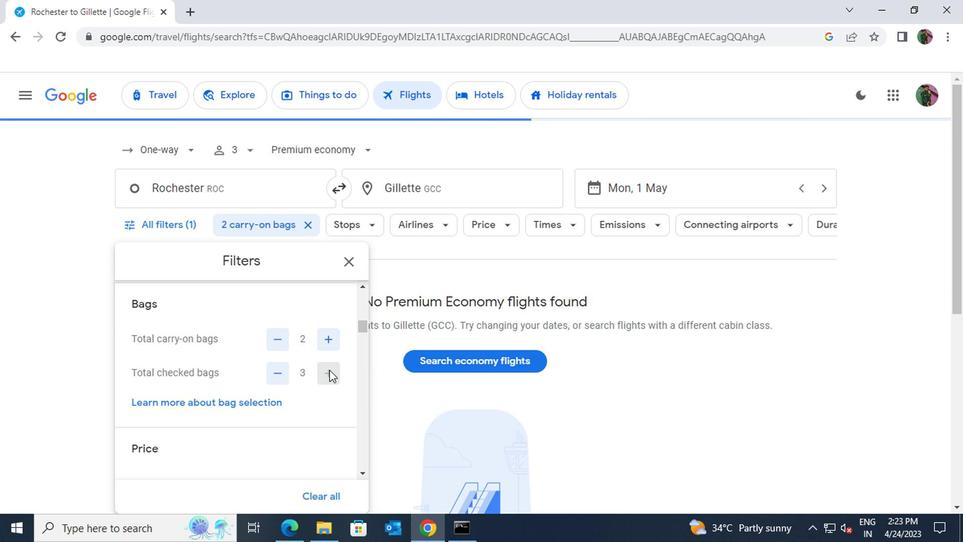 
Action: Mouse scrolled (326, 370) with delta (0, -1)
Screenshot: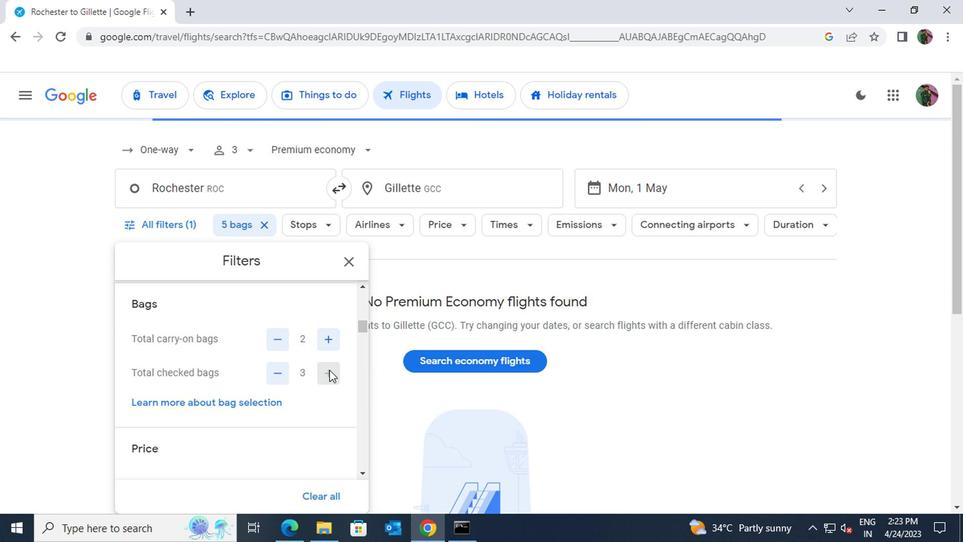
Action: Mouse moved to (327, 437)
Screenshot: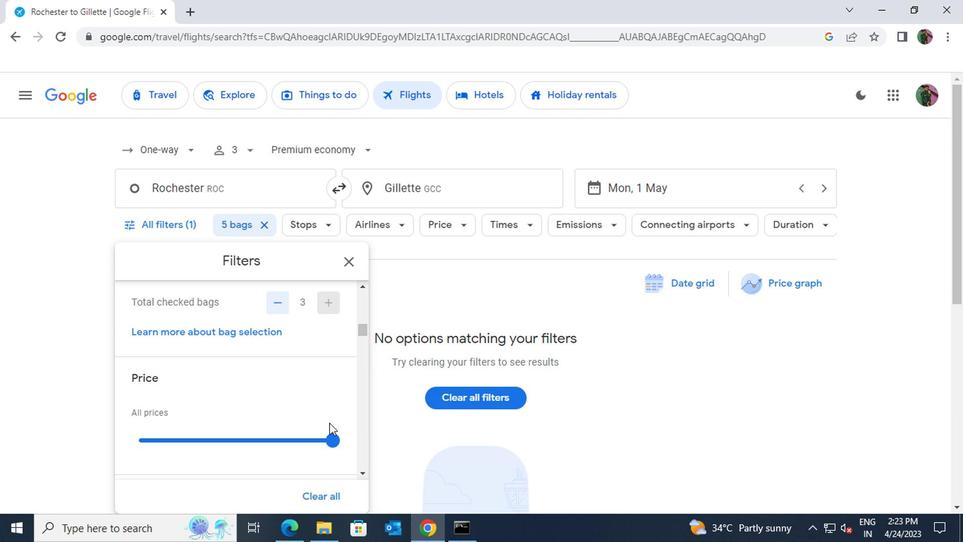 
Action: Mouse pressed left at (327, 437)
Screenshot: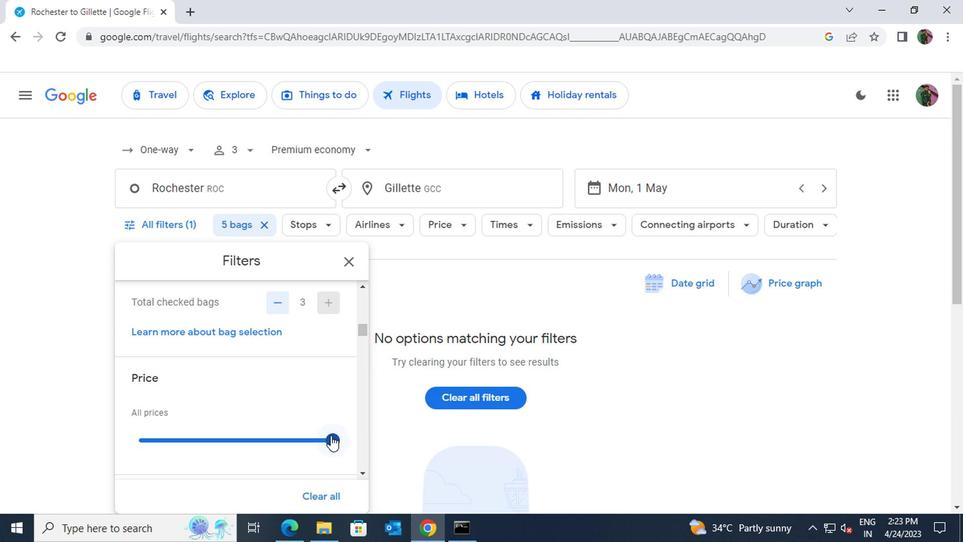 
Action: Mouse moved to (276, 437)
Screenshot: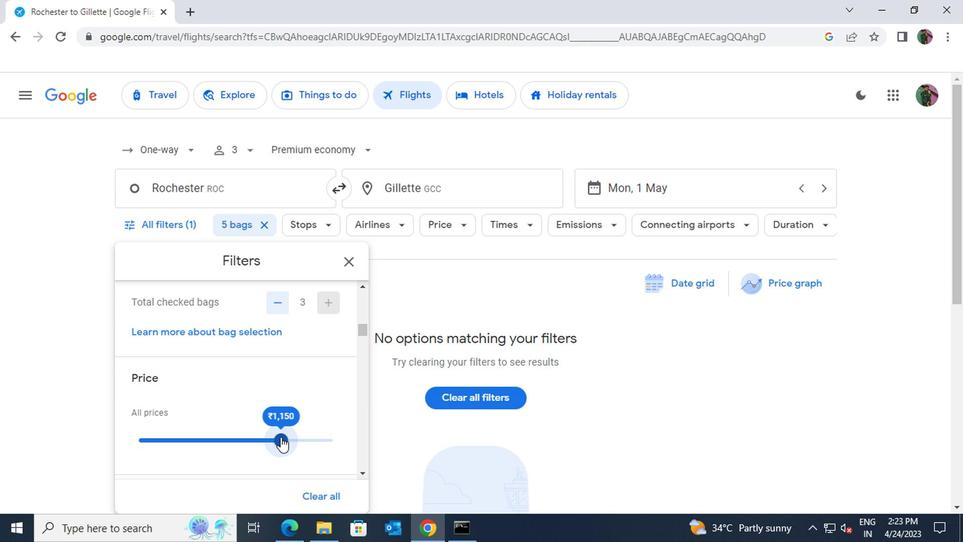 
Action: Mouse pressed left at (276, 437)
Screenshot: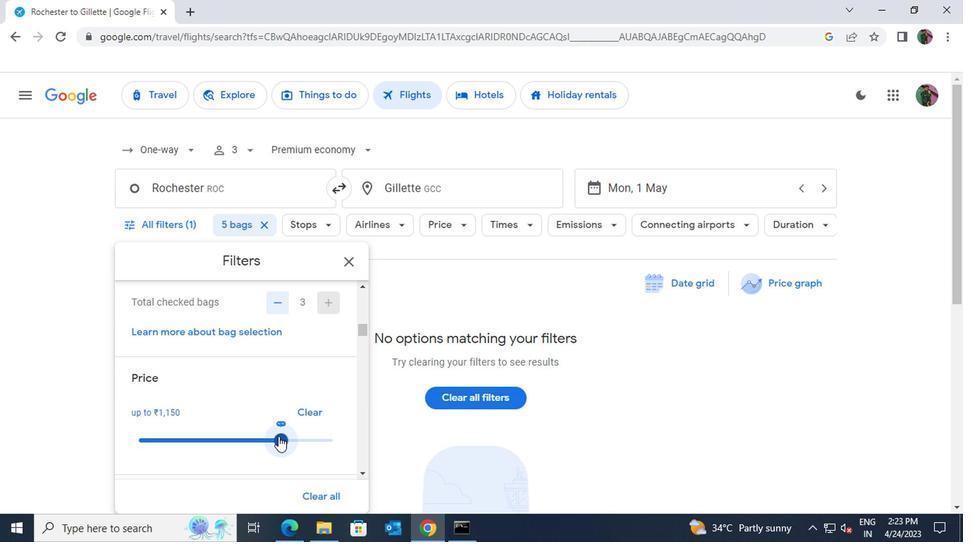 
Action: Mouse moved to (268, 435)
Screenshot: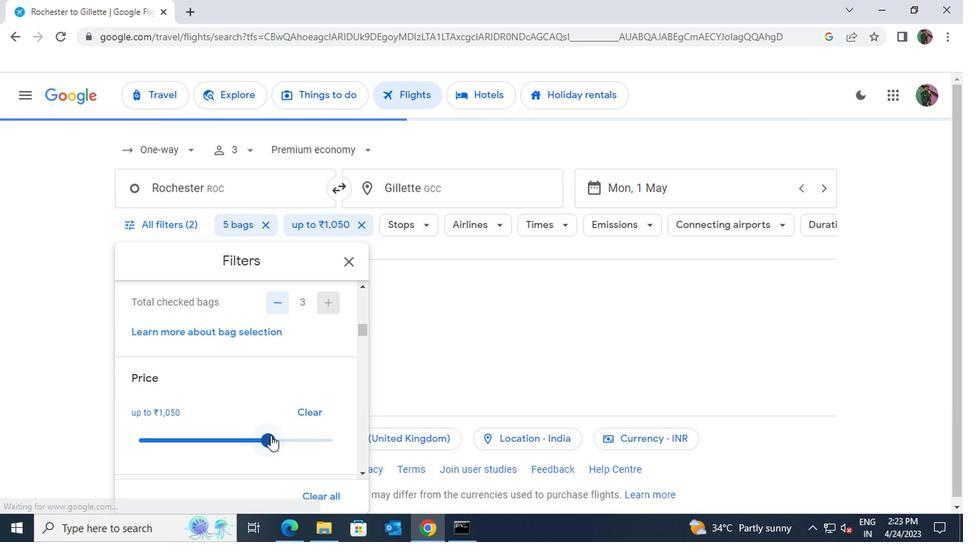 
Action: Mouse scrolled (268, 435) with delta (0, 0)
Screenshot: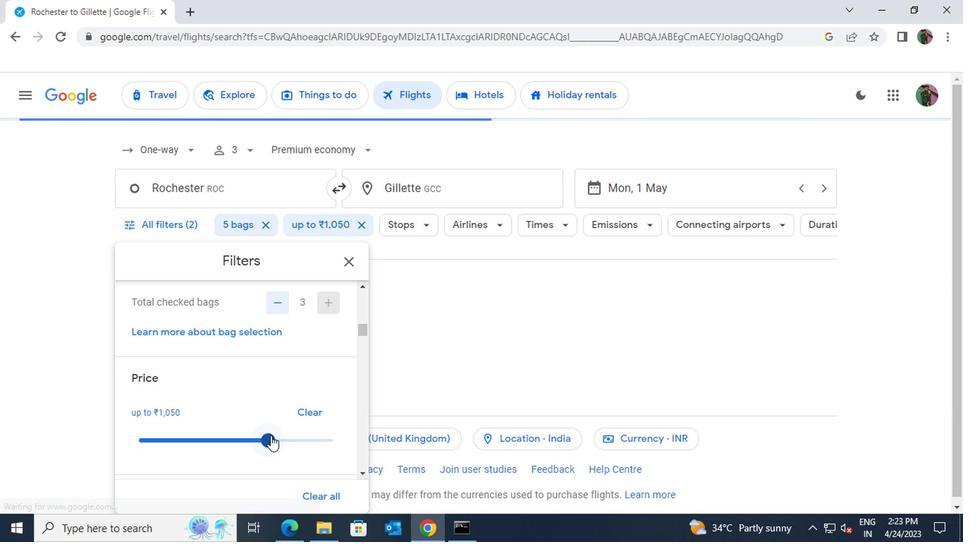 
Action: Mouse moved to (268, 435)
Screenshot: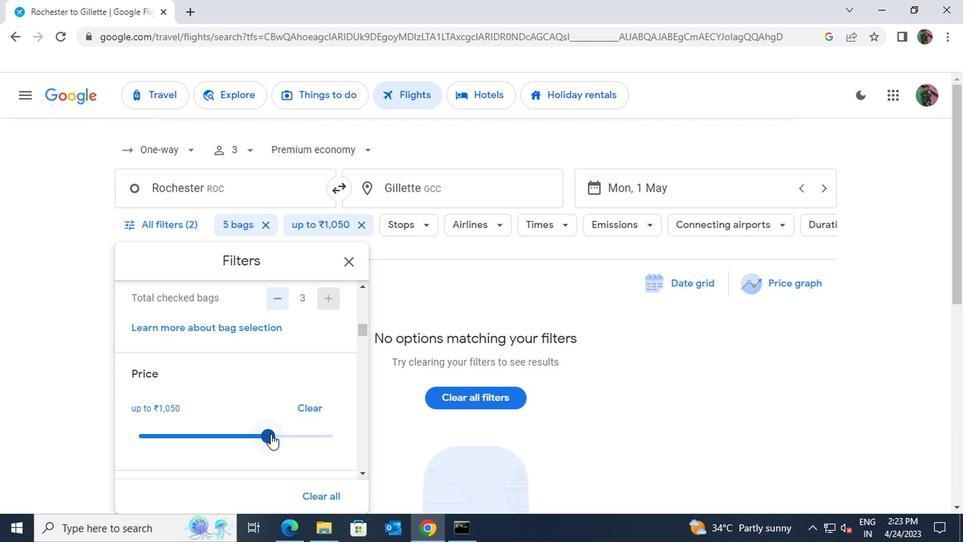 
Action: Mouse scrolled (268, 435) with delta (0, 0)
Screenshot: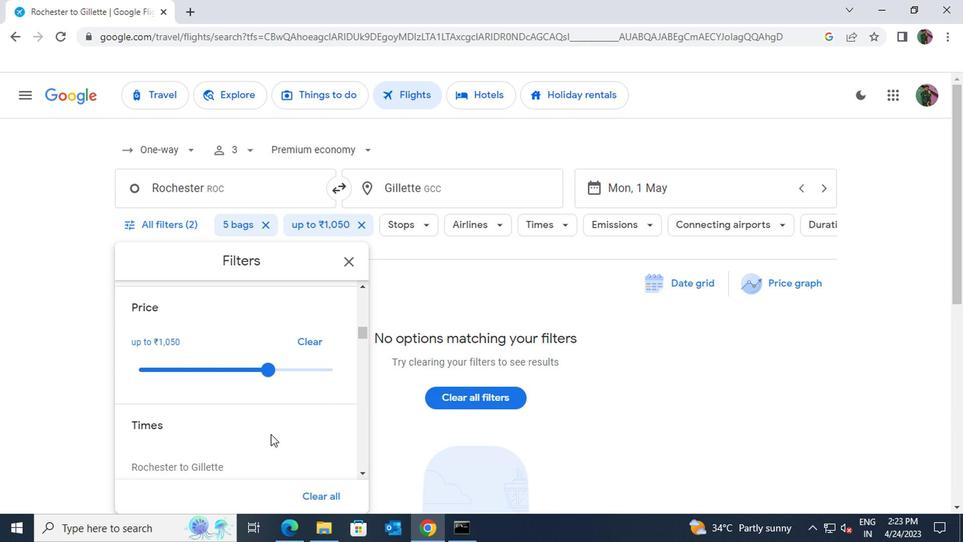 
Action: Mouse scrolled (268, 435) with delta (0, 0)
Screenshot: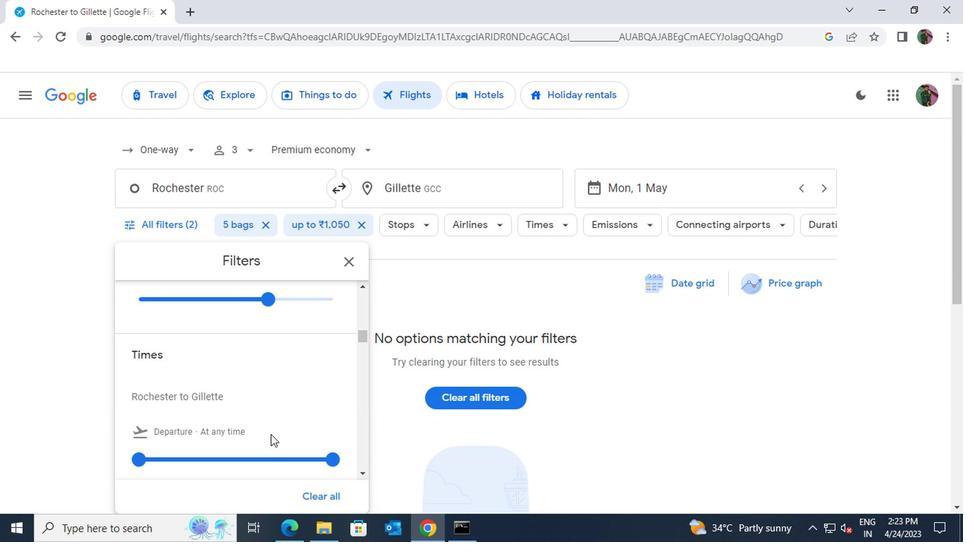 
Action: Mouse moved to (327, 395)
Screenshot: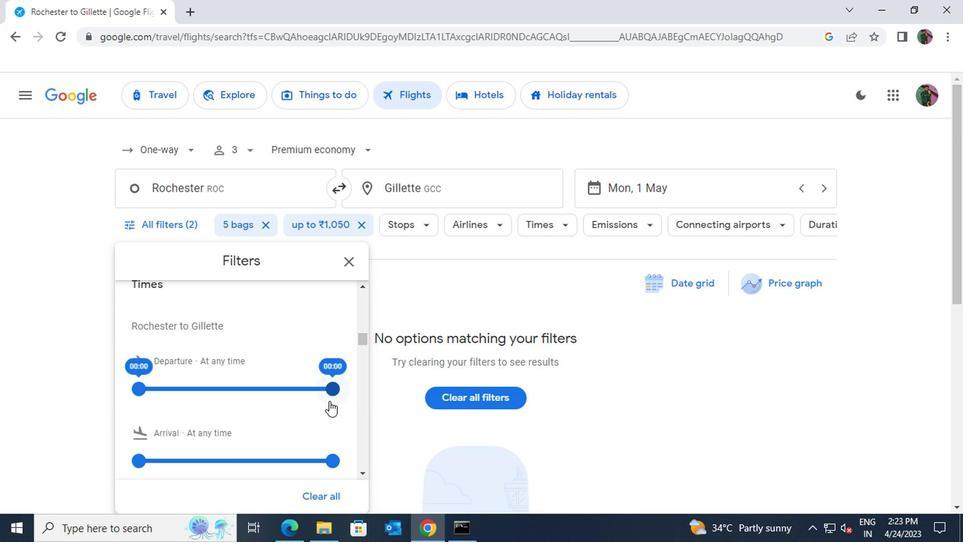 
Action: Mouse pressed left at (327, 395)
Screenshot: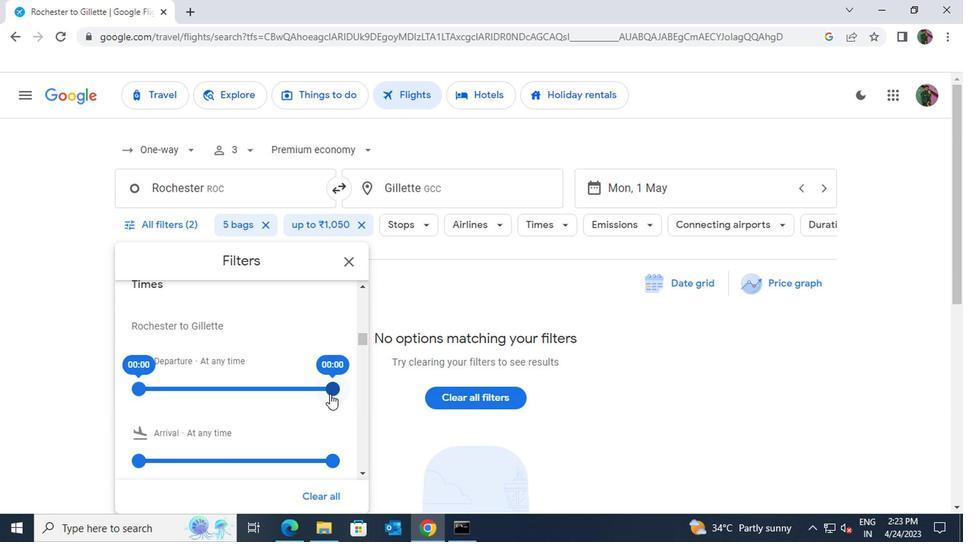 
Action: Mouse moved to (310, 392)
Screenshot: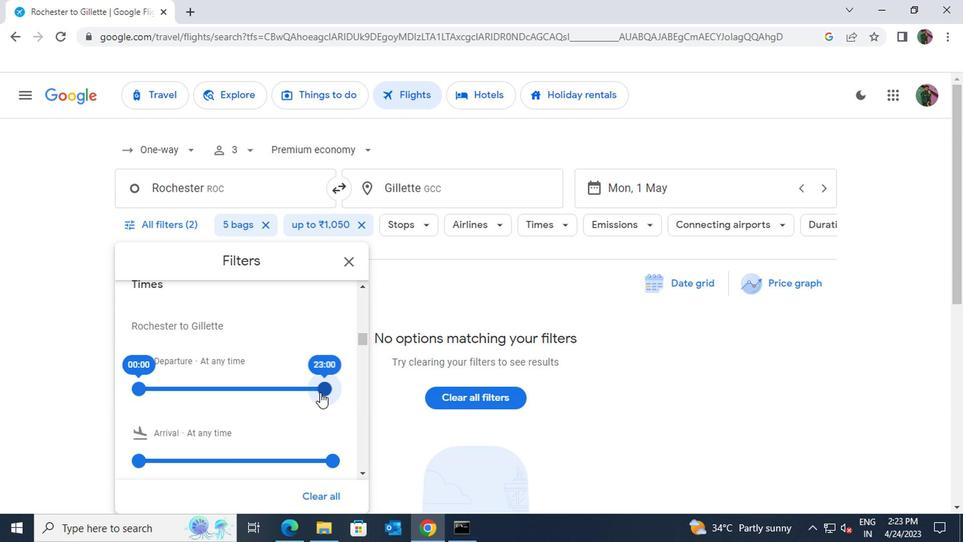
Action: Mouse pressed left at (310, 392)
Screenshot: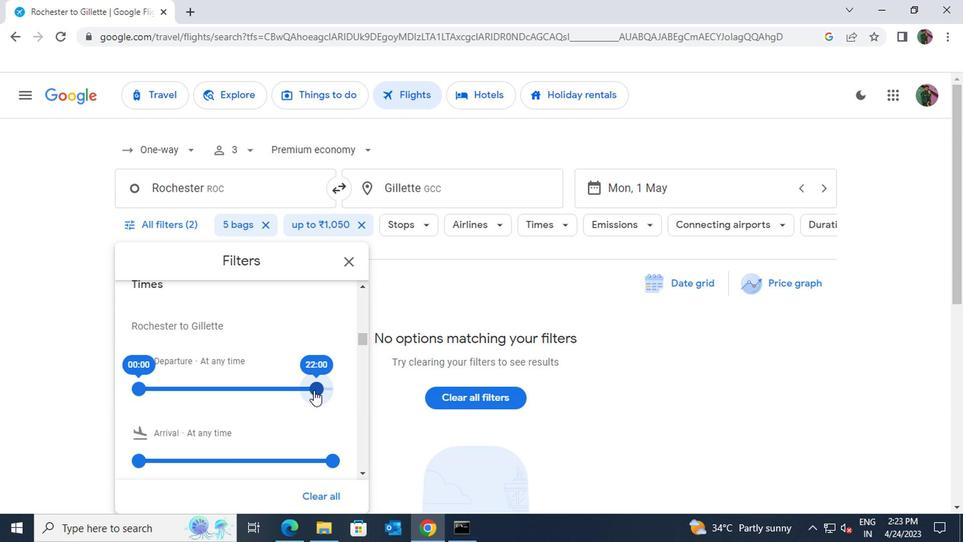 
